 Task: Create new invoice with Date Opened :15-Apr-23, Select Customer: Angelina's Mexican Restaurant, Terms: Payment Term 1. Make invoice entry for item-1 with Date: 15-Apr-23, Description: Ben & Jerry's Netflix & Chilll'd_x000D_
, Action: Material, Income Account: Income:Sales, Quantity: 4, Unit Price: 8.6, Discount %: 9. Make entry for item-2 with Date: 15-Apr-23, Description: Bibigo Steamed Soup Dumplings Chicken and Vegetables, Action: Material, Income Account: Income:Sales, Quantity: 2, Unit Price: 6.25, Discount %: 6. Make entry for item-3 with Date: 15-Apr-23, Description: Snickers Chocolate Candy Bar Sharing Size (3.29 oz), Action: Material, Income Account: Income:Sales, Quantity: 3, Unit Price: 7.25, Discount %: 8. Write Notes: 'Looking forward to serving you again.'. Post Invoice with Post Date: 15-Apr-23, Post to Accounts: Assets:Accounts Receivable. Pay / Process Payment with Transaction Date: 15-May-23, Amount: 63.064, Transfer Account: Checking Account. Print Invoice, display notes by going to Option, then go to Display Tab and check 'Invoice Notes'.
Action: Mouse pressed left at (187, 96)
Screenshot: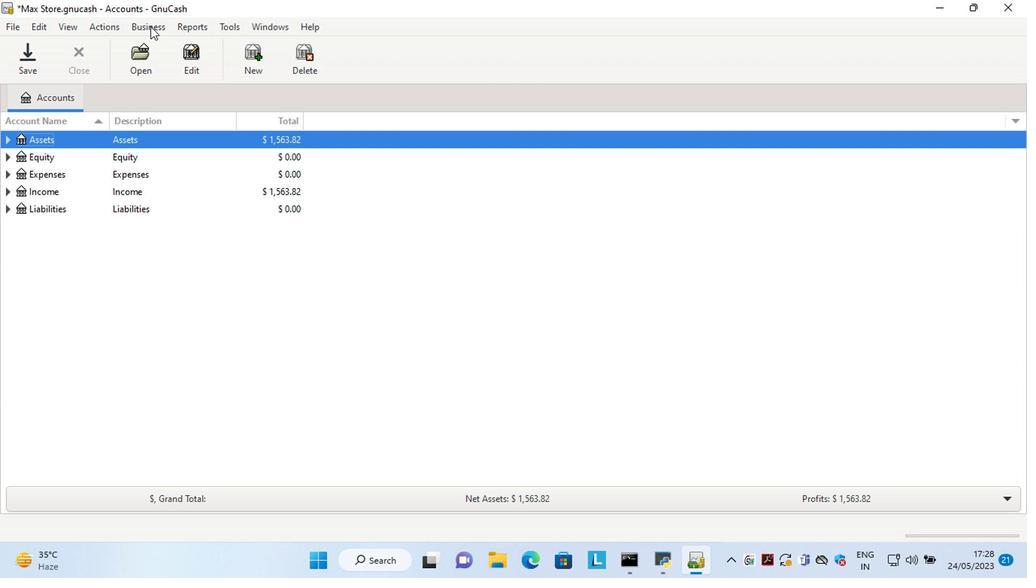 
Action: Mouse moved to (318, 152)
Screenshot: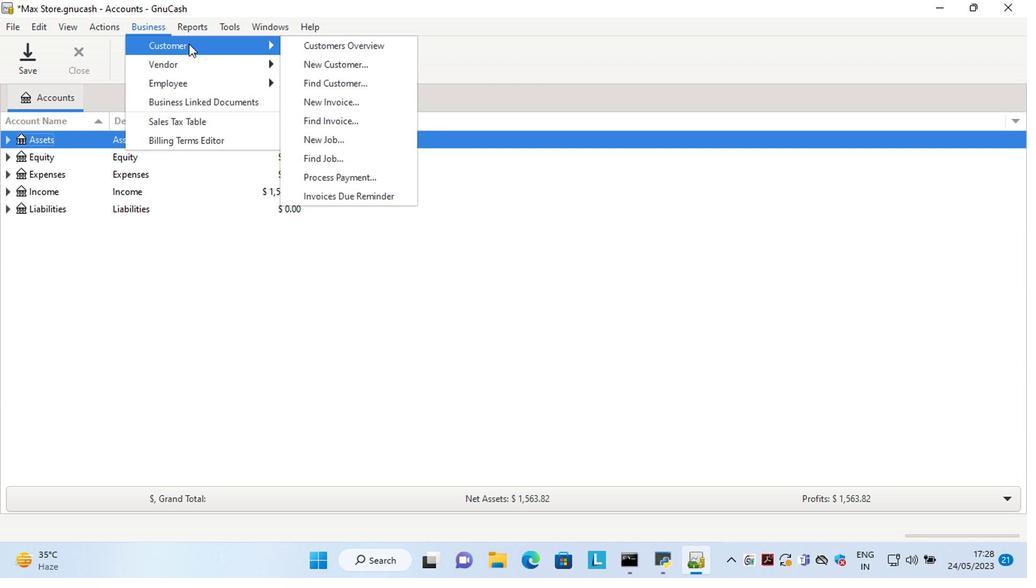 
Action: Mouse pressed left at (318, 152)
Screenshot: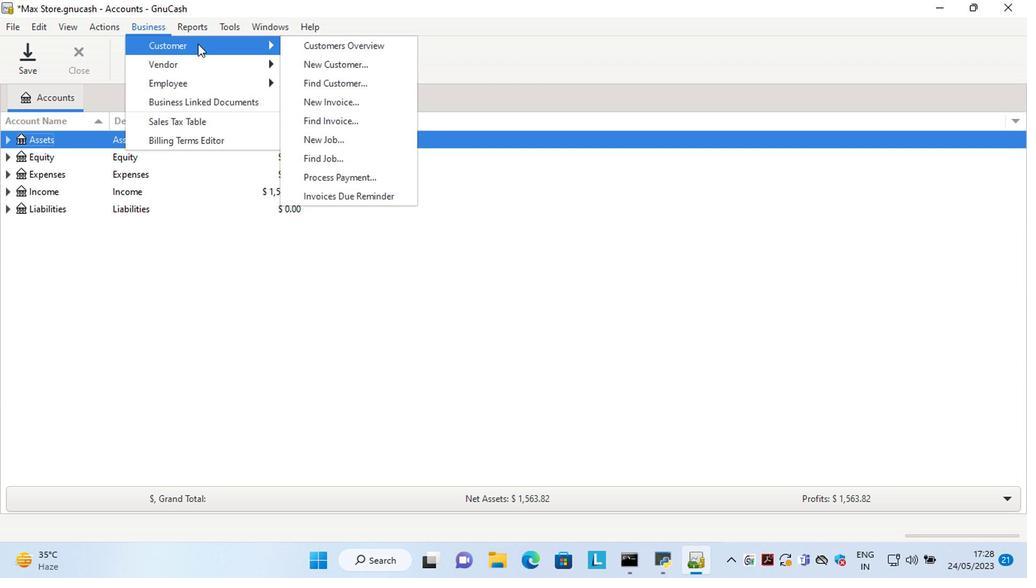 
Action: Mouse moved to (474, 240)
Screenshot: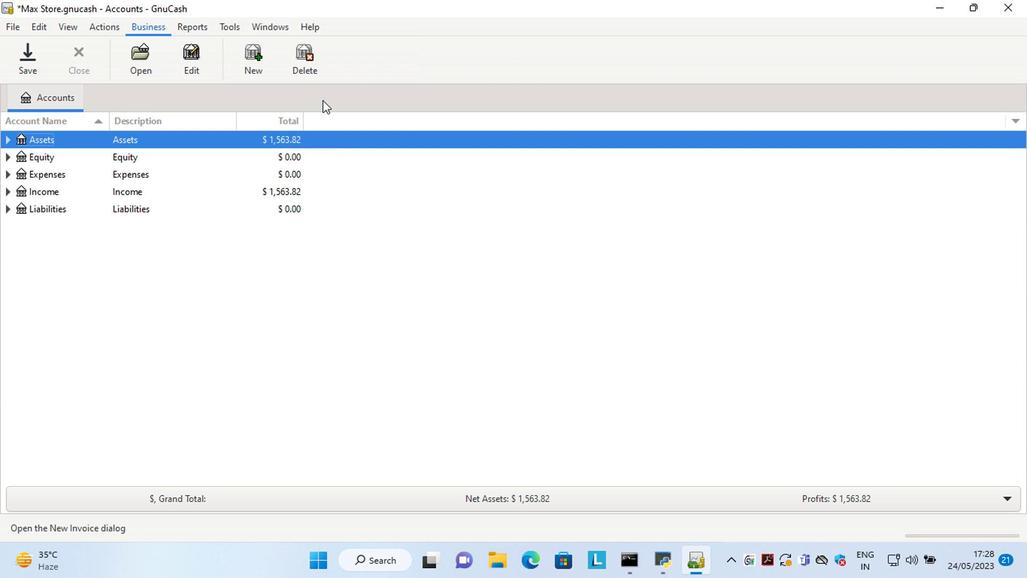 
Action: Mouse pressed left at (474, 240)
Screenshot: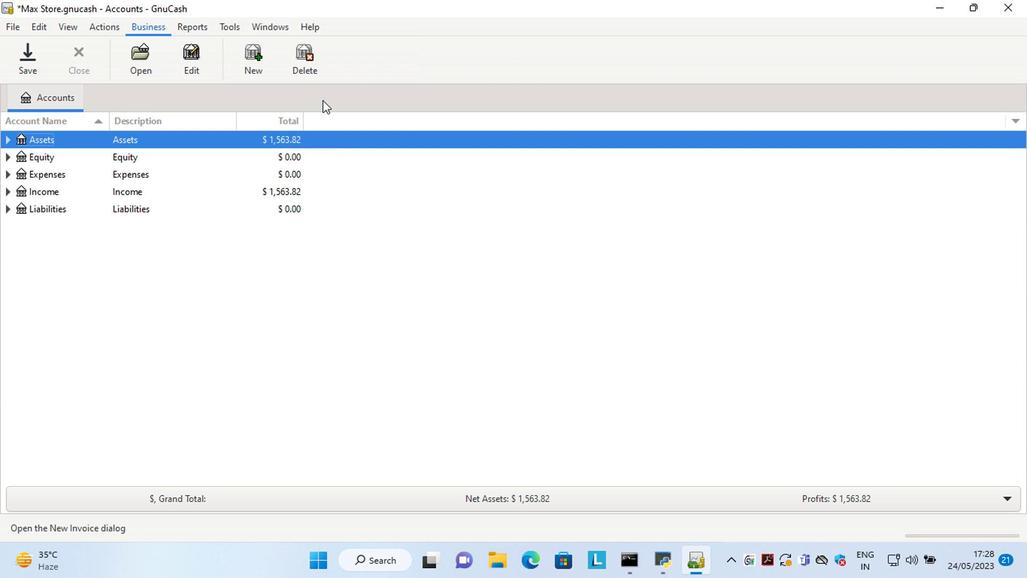 
Action: Mouse moved to (475, 239)
Screenshot: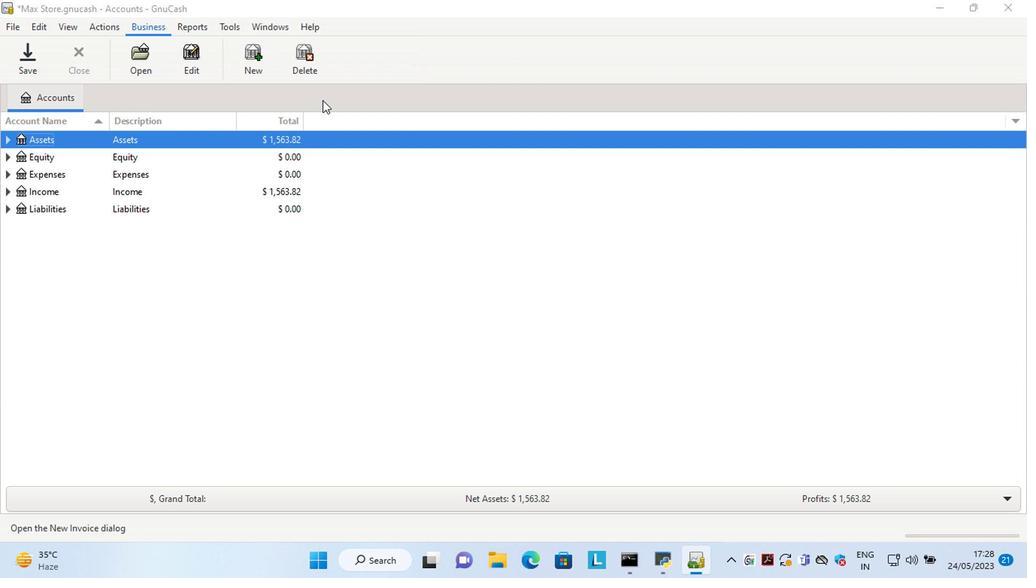 
Action: Key pressed <Key.left><Key.left><Key.left><Key.left><Key.left><Key.left><Key.left><Key.left><Key.left><Key.left><Key.left><Key.left><Key.left><Key.left><Key.left><Key.left><Key.delete><Key.delete>15<Key.right><Key.right><Key.delete>4
Screenshot: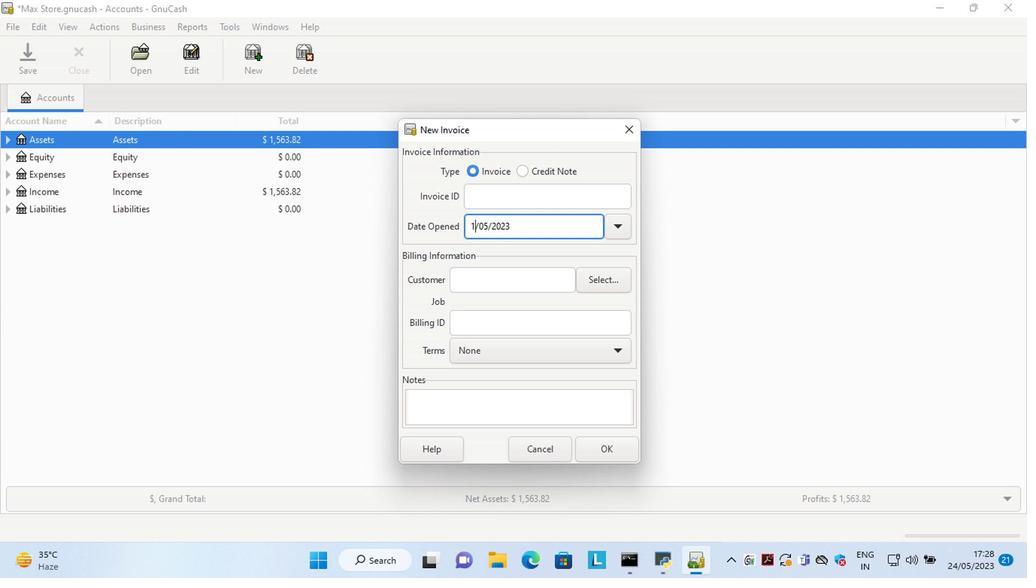 
Action: Mouse moved to (502, 277)
Screenshot: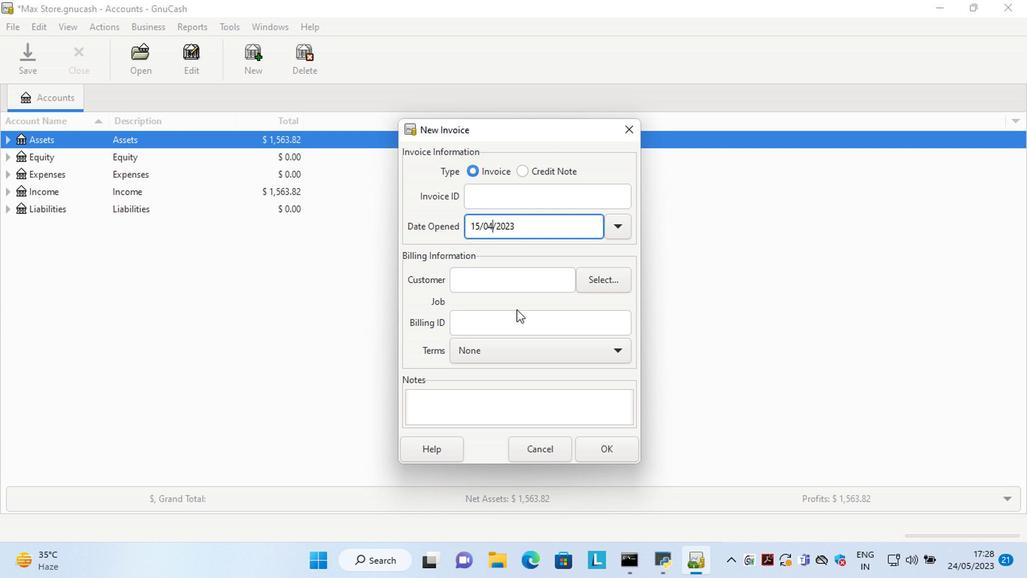 
Action: Mouse pressed left at (502, 277)
Screenshot: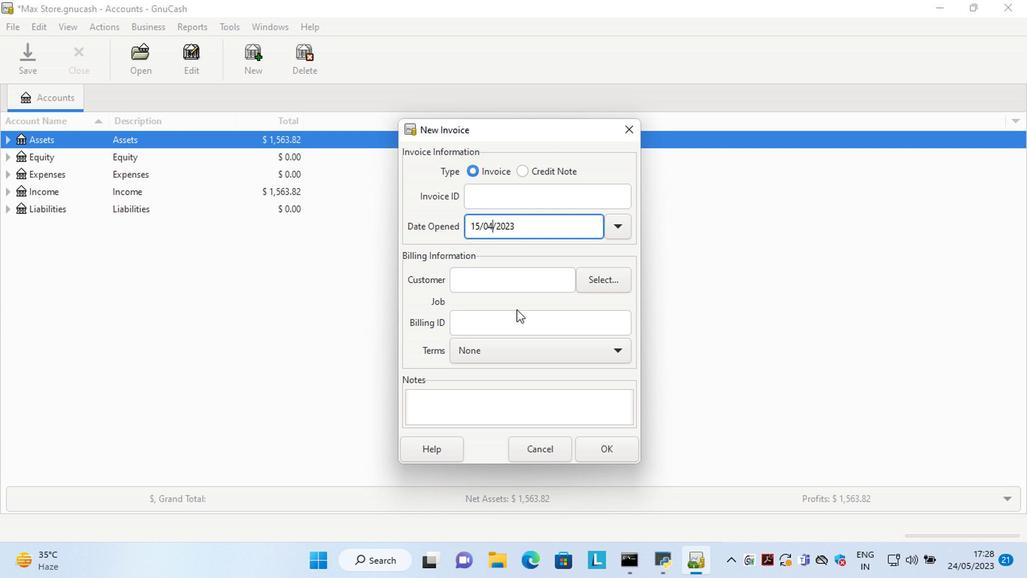 
Action: Mouse moved to (471, 264)
Screenshot: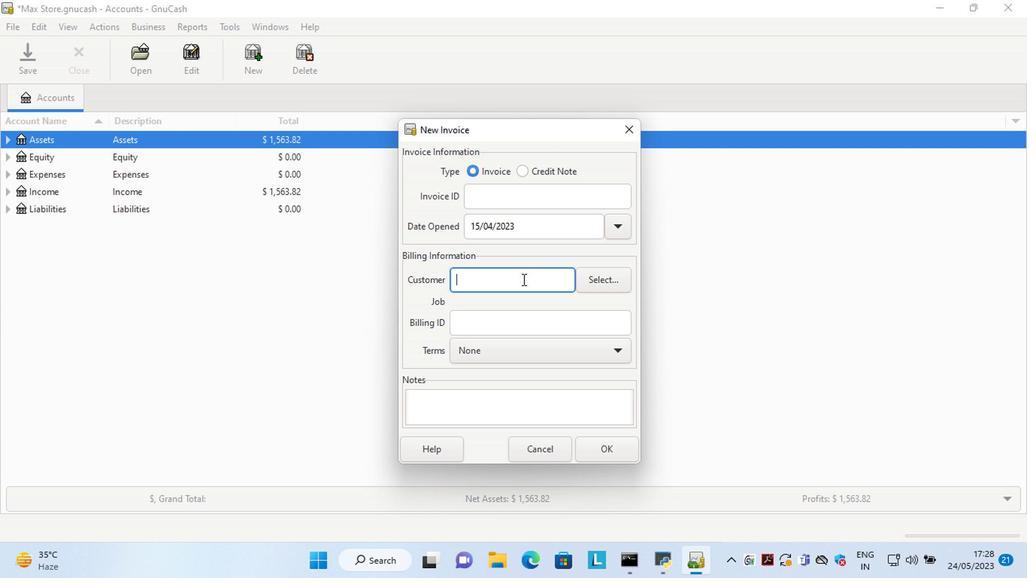 
Action: Mouse pressed left at (471, 264)
Screenshot: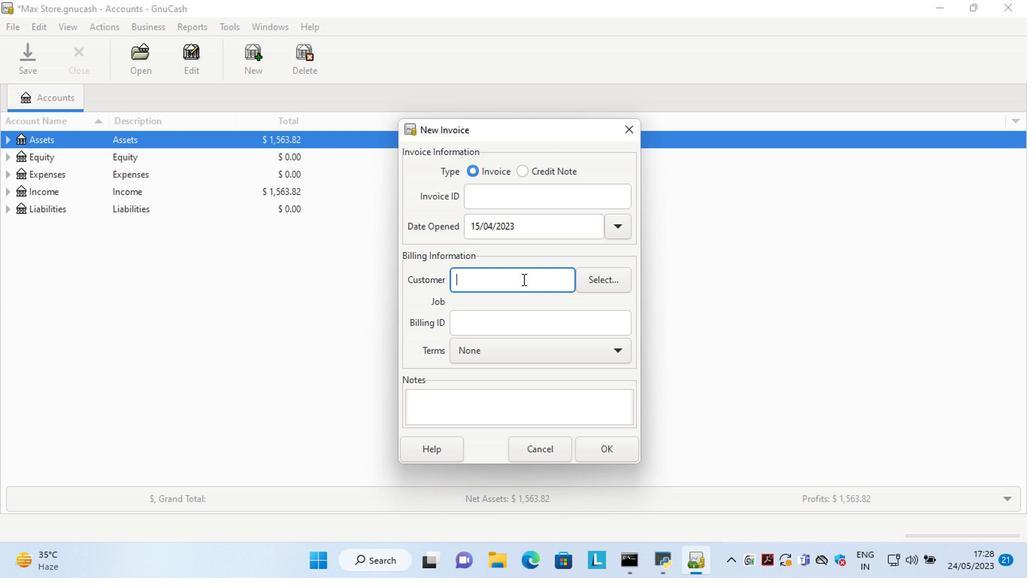 
Action: Key pressed <Key.shift>Angelina's
Screenshot: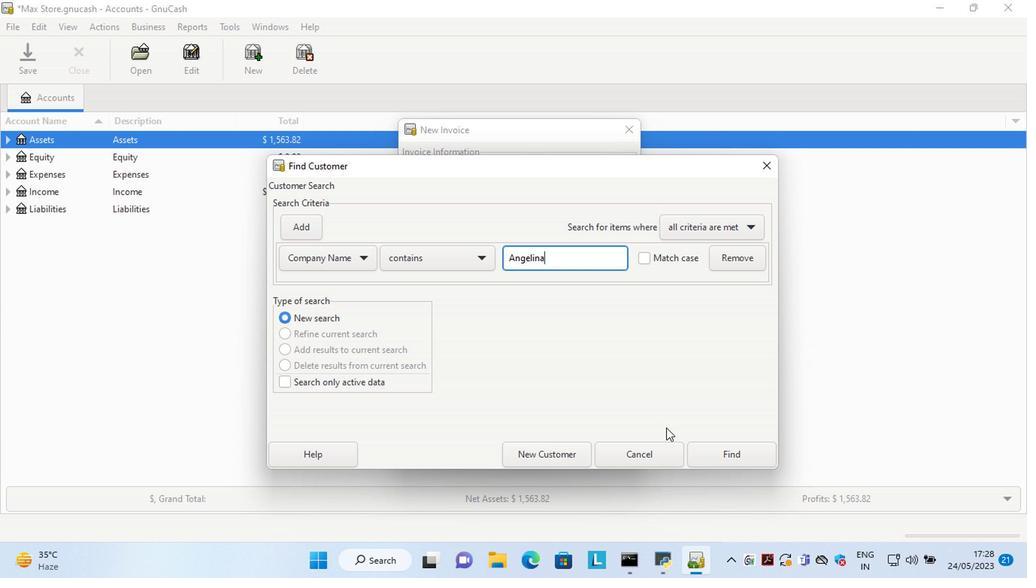 
Action: Mouse moved to (585, 402)
Screenshot: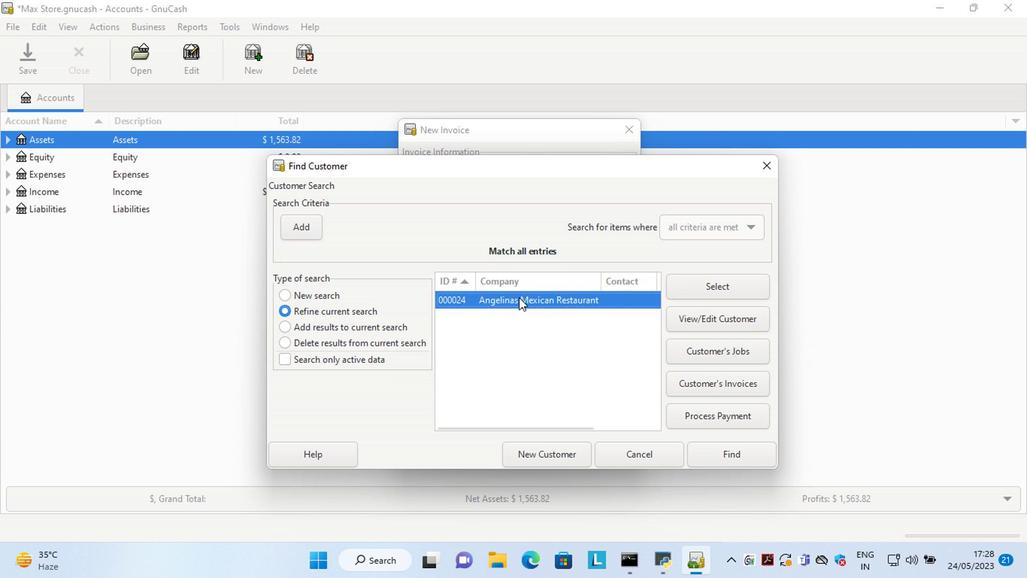 
Action: Mouse pressed left at (585, 402)
Screenshot: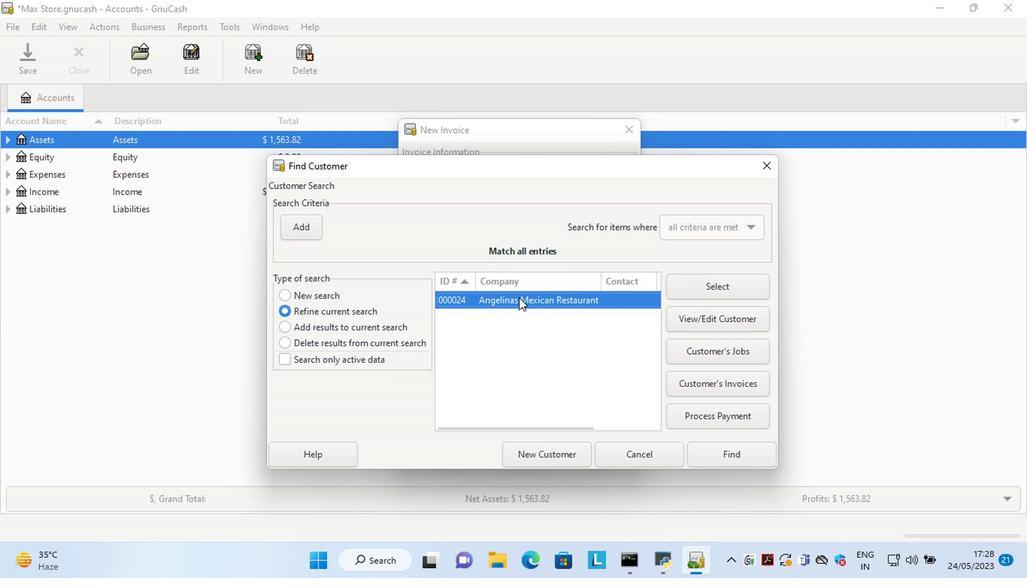 
Action: Mouse moved to (579, 284)
Screenshot: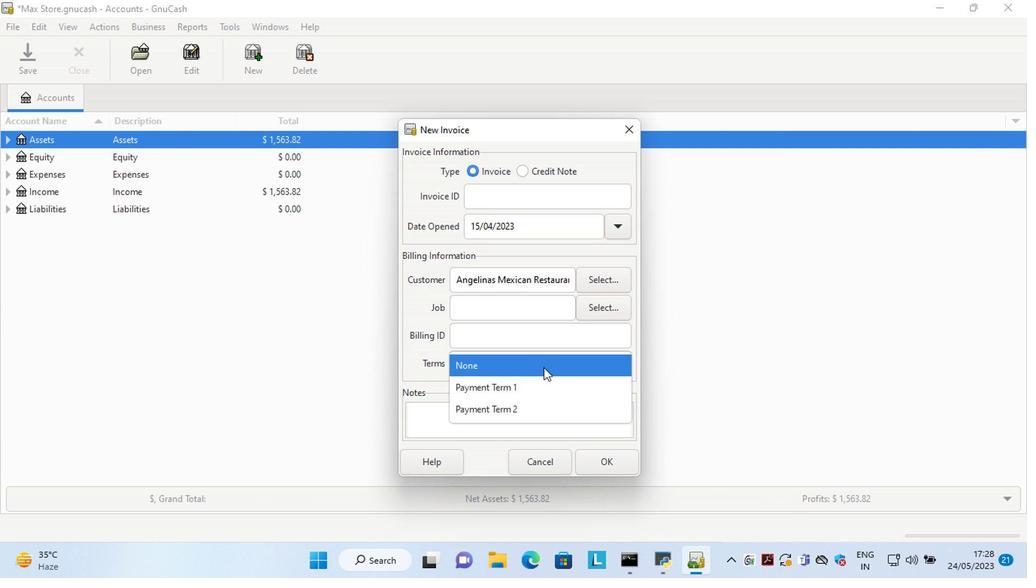 
Action: Mouse pressed left at (579, 284)
Screenshot: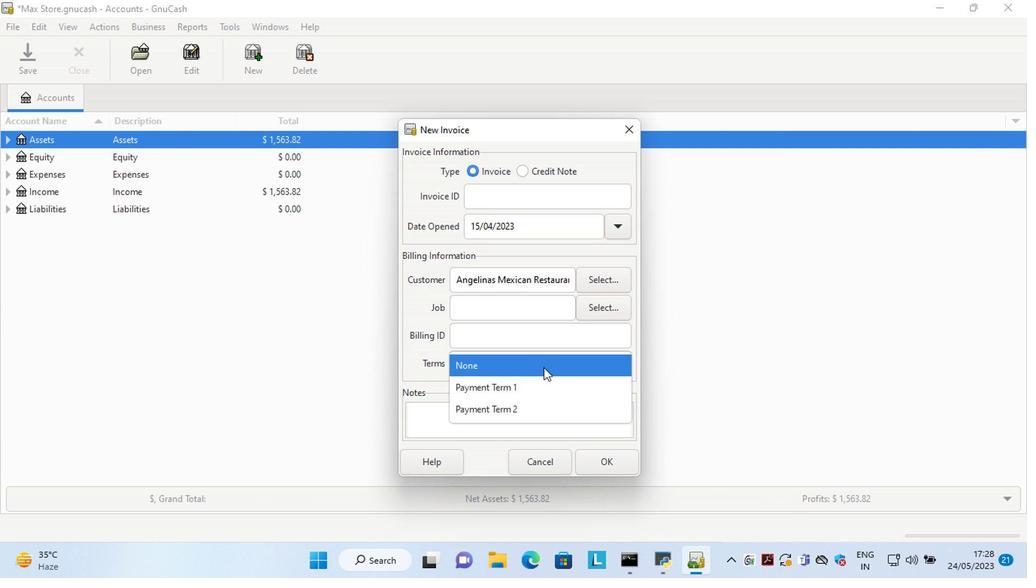 
Action: Mouse moved to (510, 293)
Screenshot: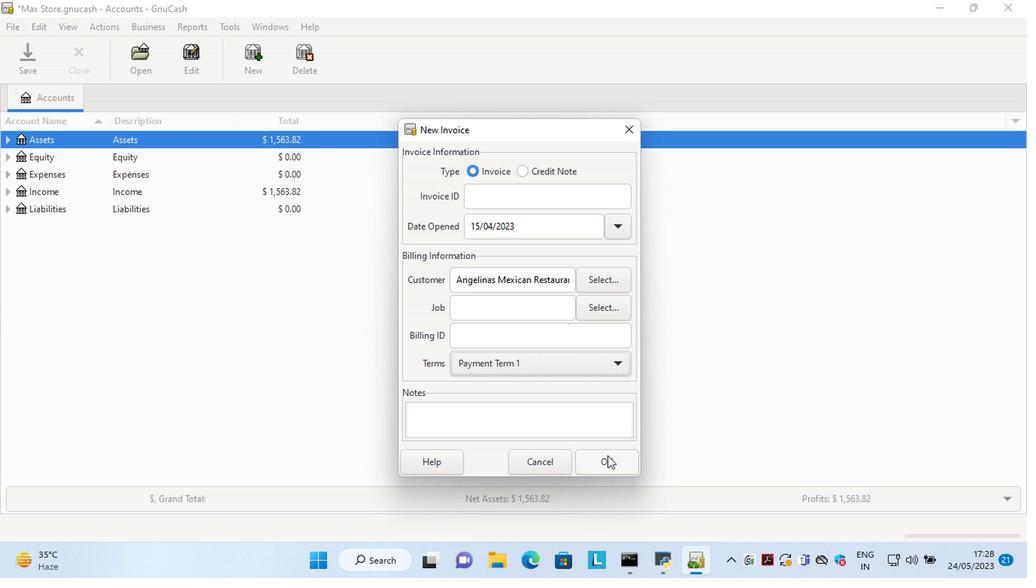 
Action: Mouse pressed left at (510, 293)
Screenshot: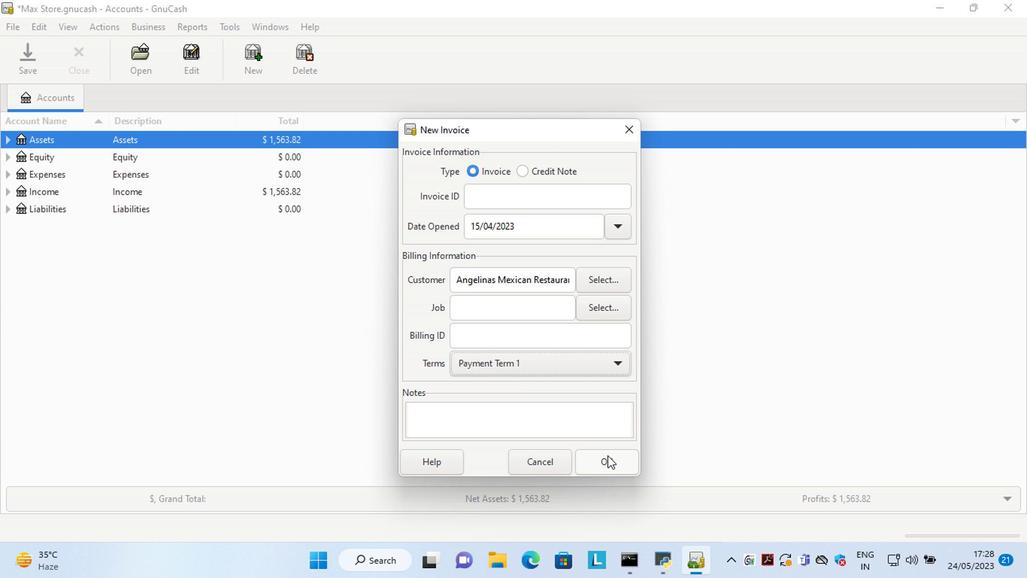 
Action: Mouse moved to (604, 405)
Screenshot: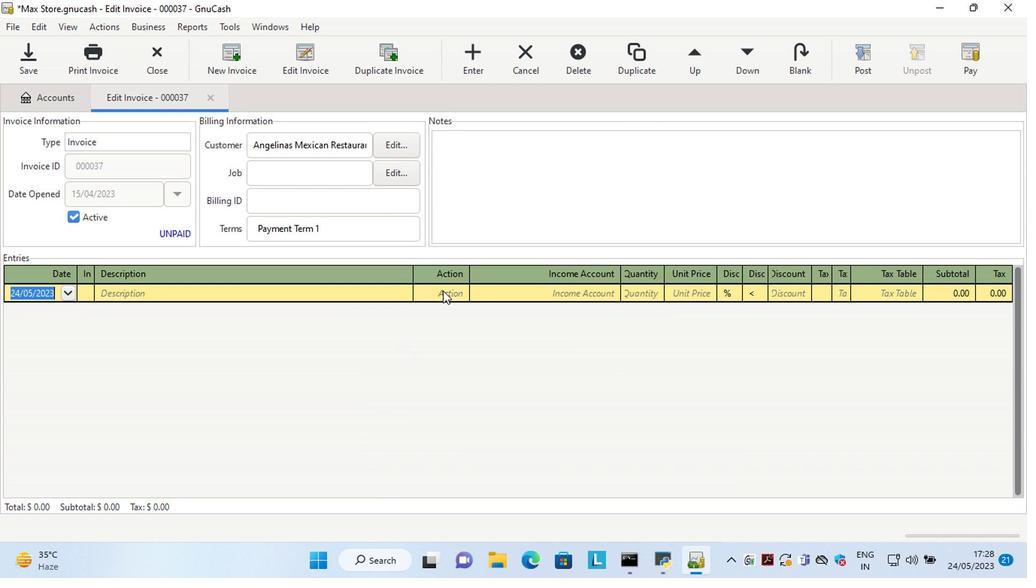 
Action: Mouse pressed left at (604, 405)
Screenshot: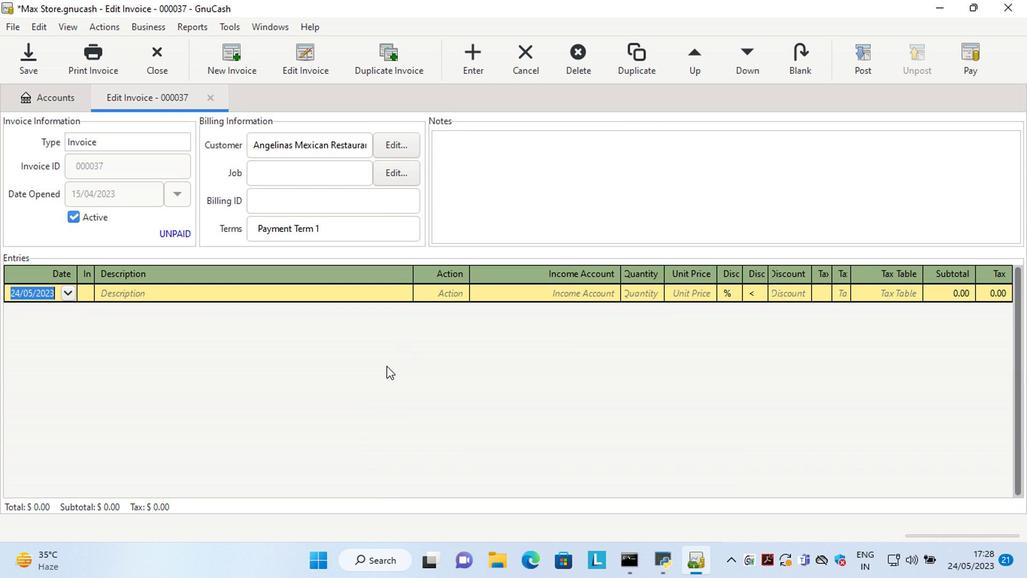 
Action: Mouse moved to (624, 198)
Screenshot: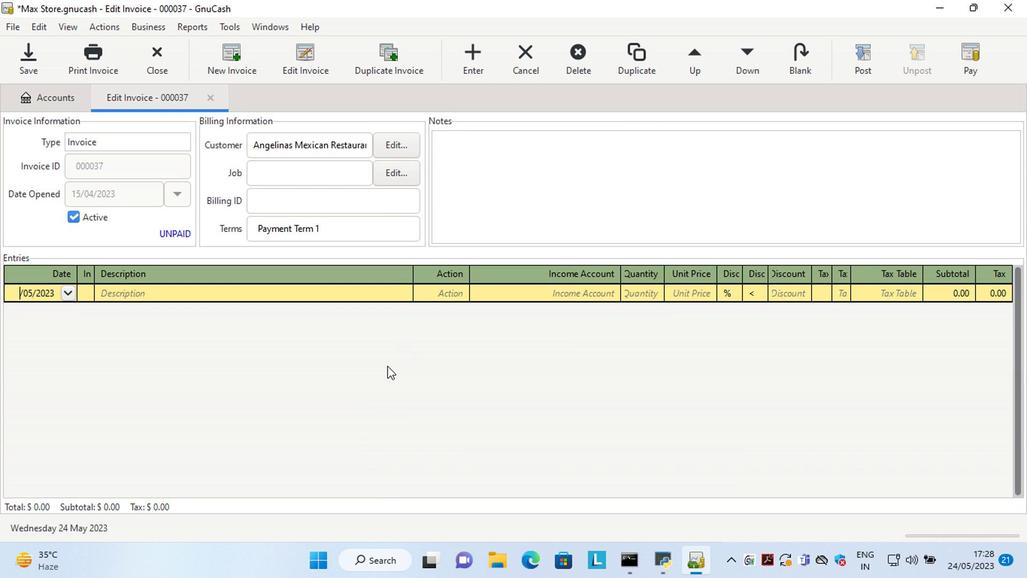 
Action: Mouse pressed left at (624, 198)
Screenshot: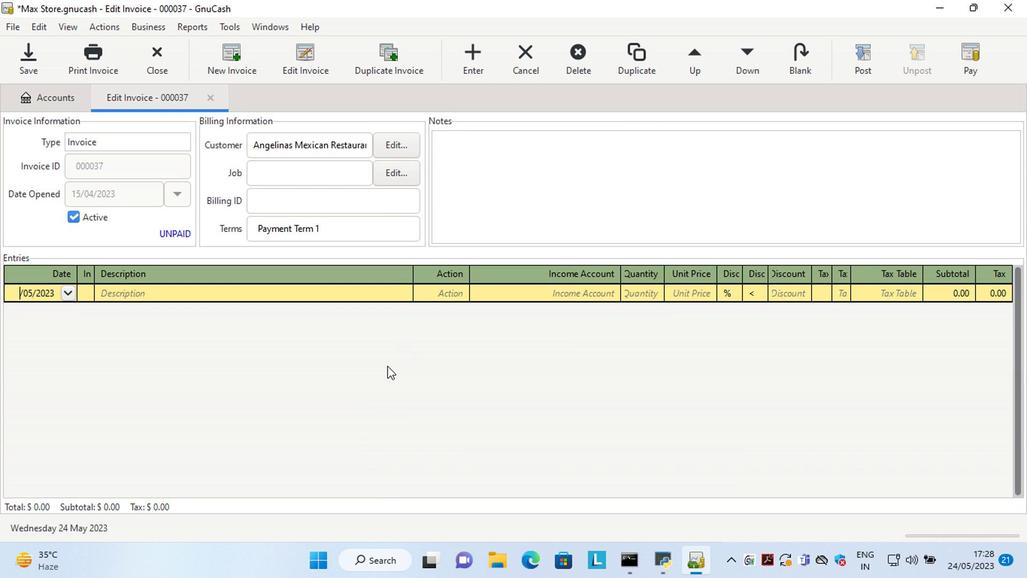 
Action: Mouse moved to (558, 192)
Screenshot: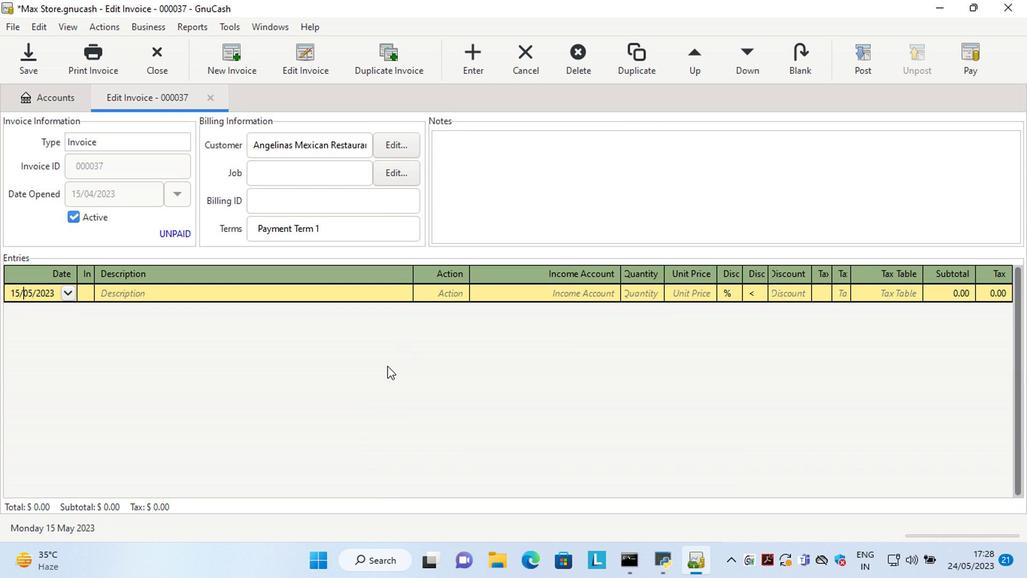 
Action: Mouse pressed left at (185, 97)
Screenshot: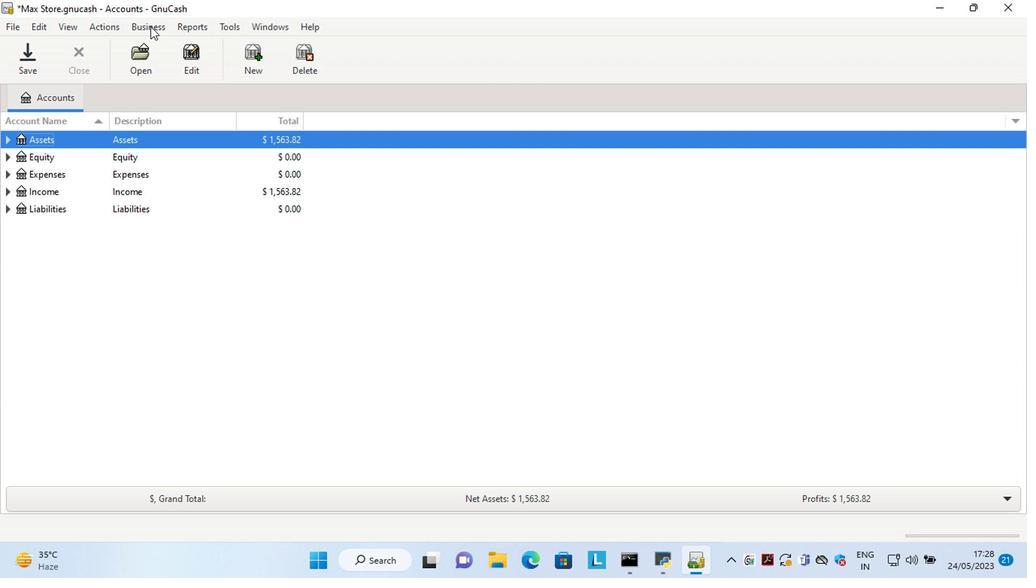 
Action: Mouse moved to (308, 149)
Screenshot: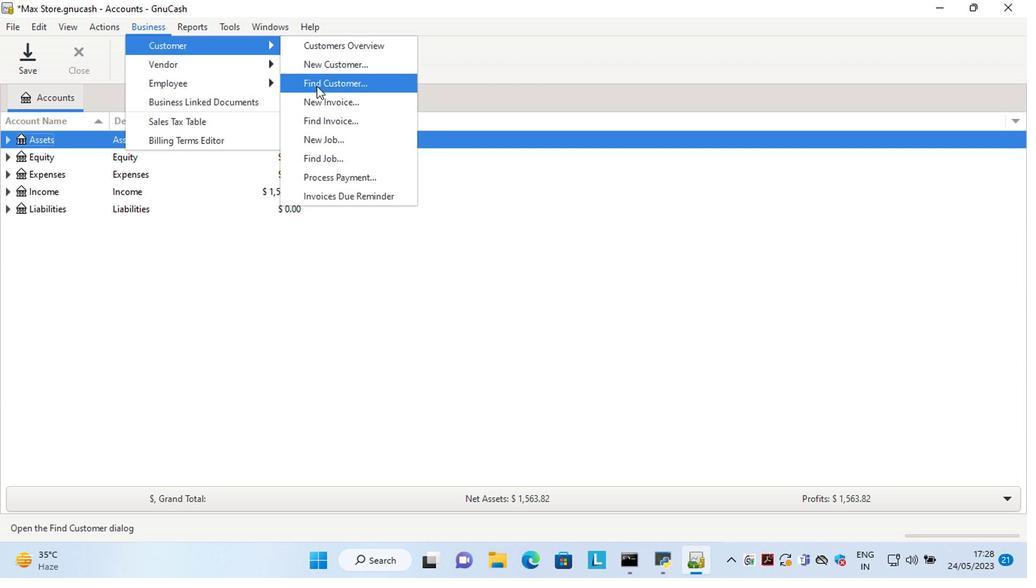 
Action: Mouse pressed left at (308, 149)
Screenshot: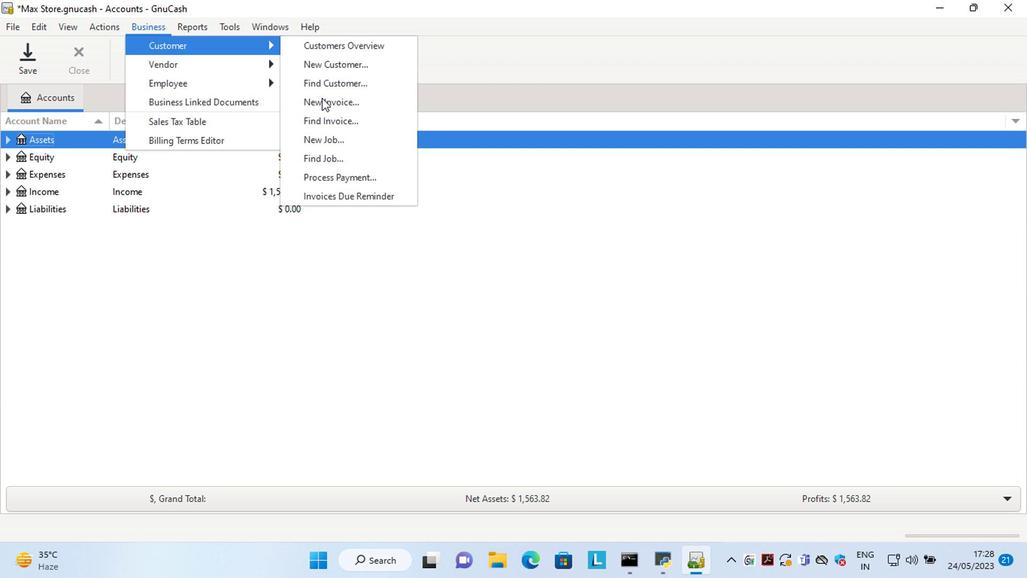 
Action: Mouse moved to (483, 241)
Screenshot: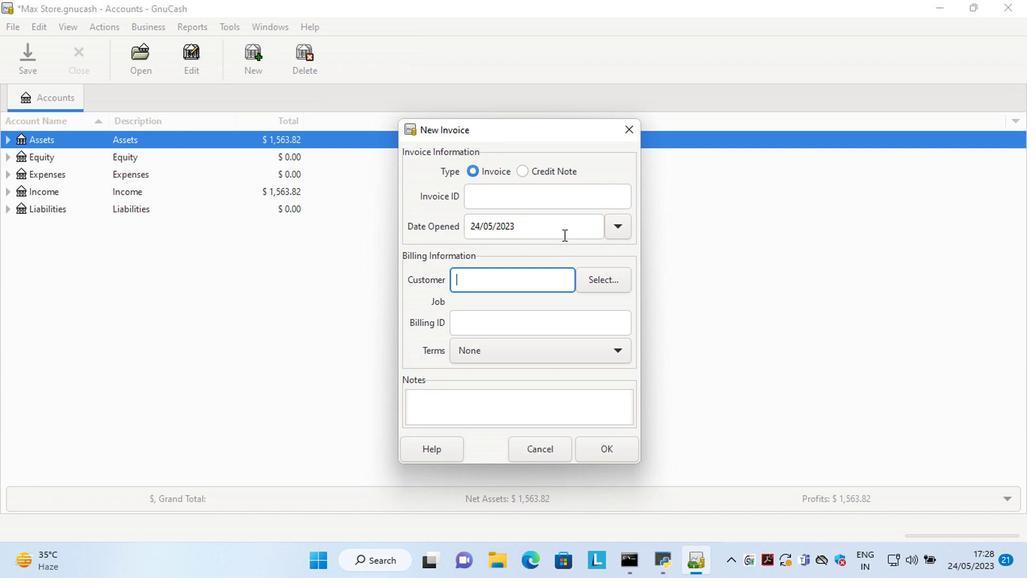 
Action: Mouse pressed left at (483, 241)
Screenshot: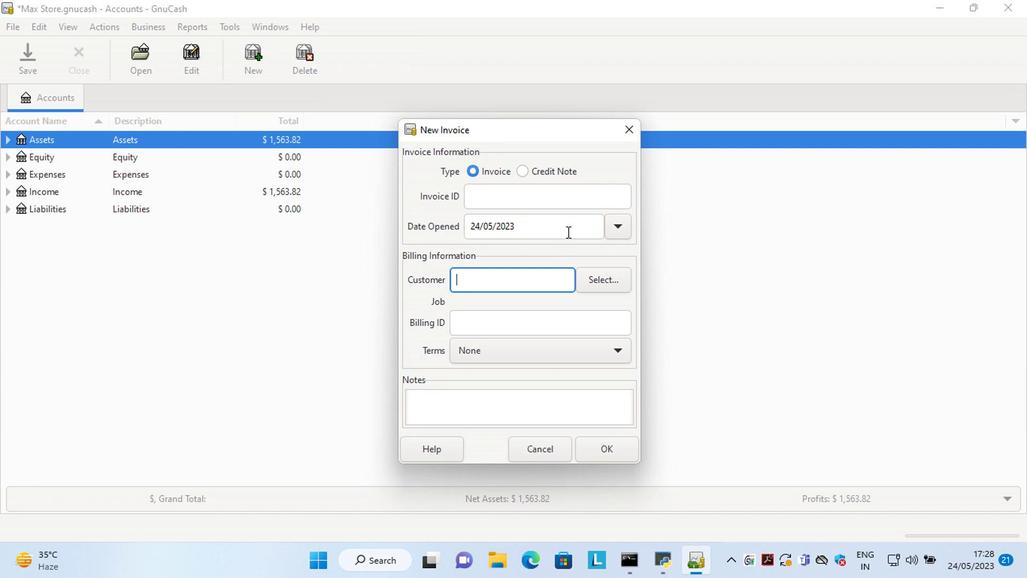 
Action: Key pressed <Key.left><Key.left><Key.left><Key.left><Key.left><Key.left><Key.left><Key.left><Key.left><Key.left><Key.left><Key.left><Key.left><Key.left><Key.delete><Key.delete>15<Key.right><Key.right><Key.delete>4
Screenshot: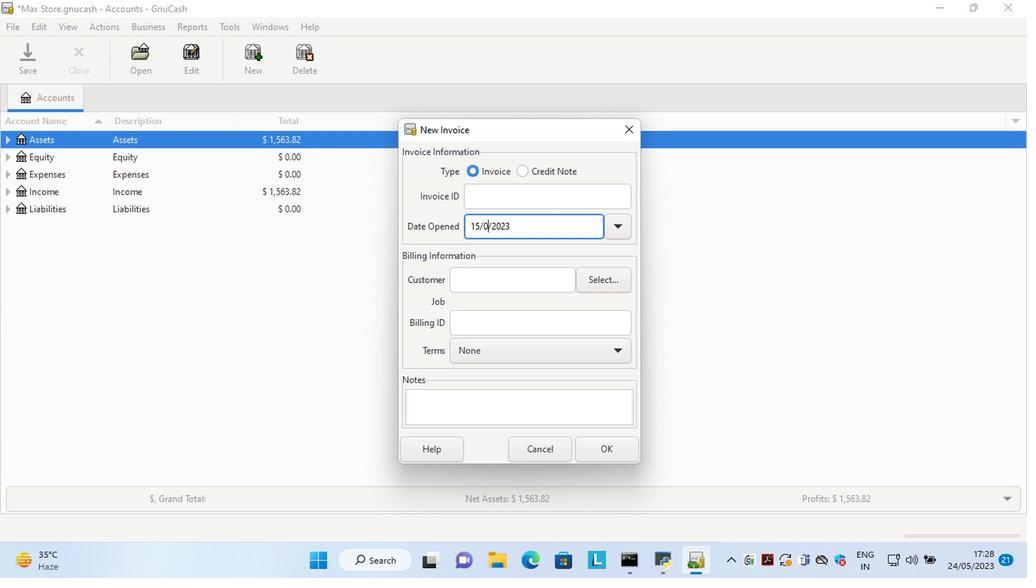 
Action: Mouse moved to (450, 277)
Screenshot: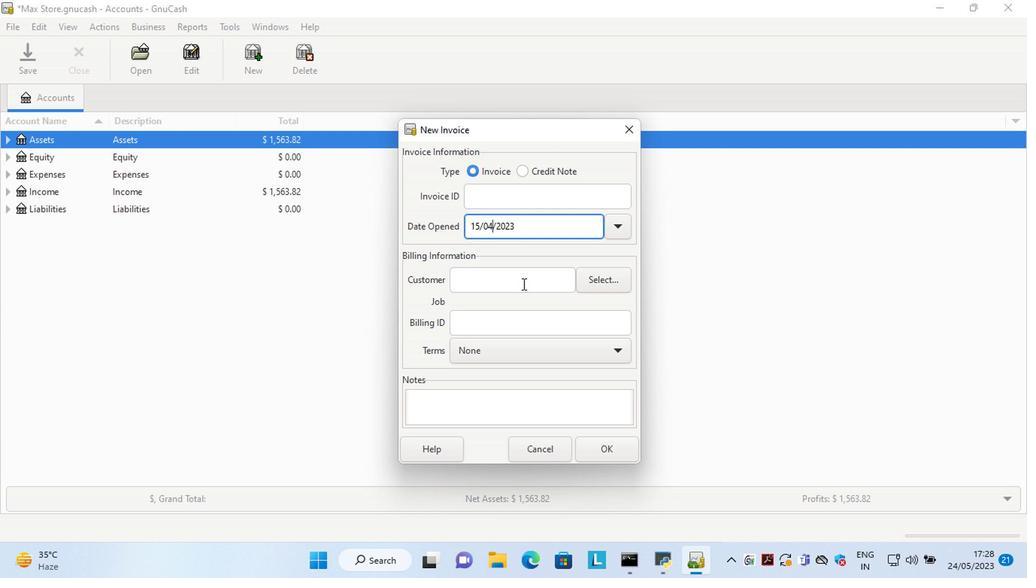 
Action: Mouse pressed left at (450, 277)
Screenshot: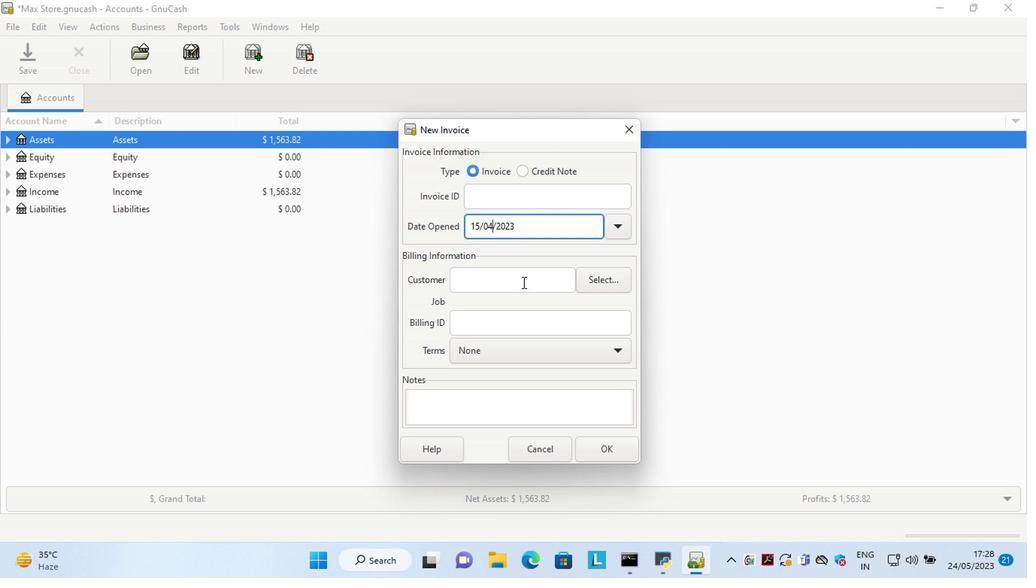 
Action: Mouse moved to (499, 273)
Screenshot: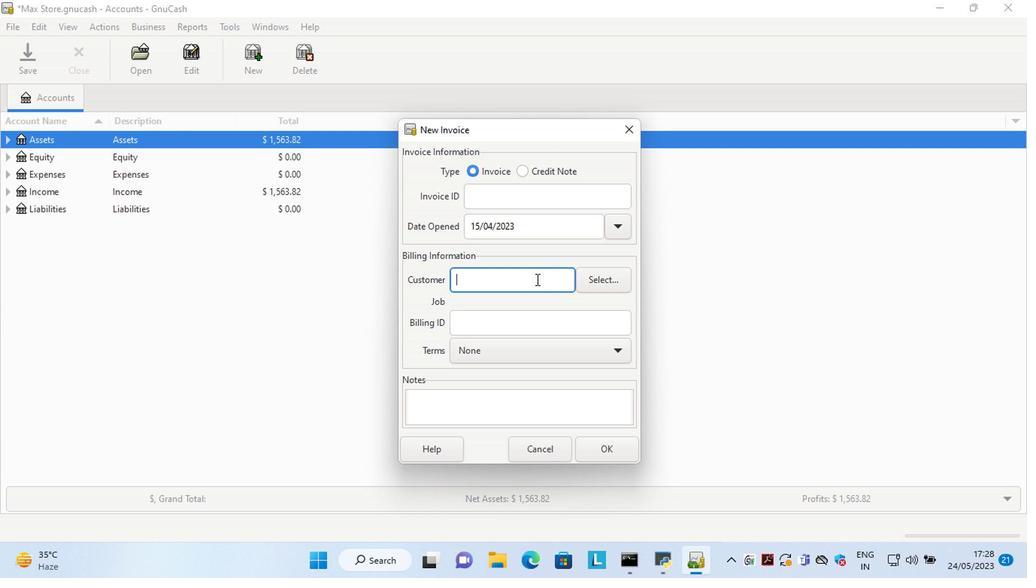
Action: Mouse pressed left at (499, 273)
Screenshot: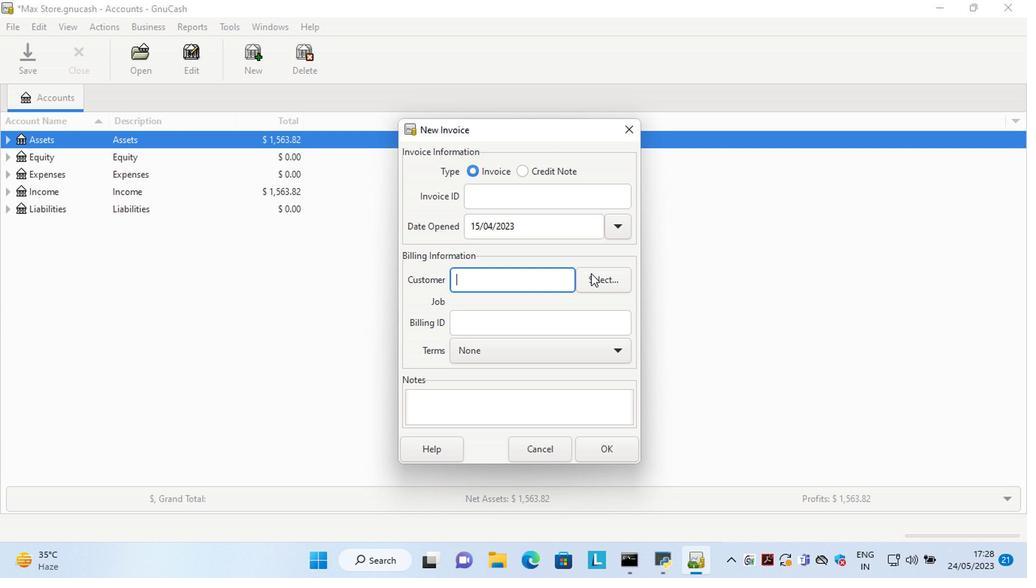 
Action: Mouse moved to (461, 261)
Screenshot: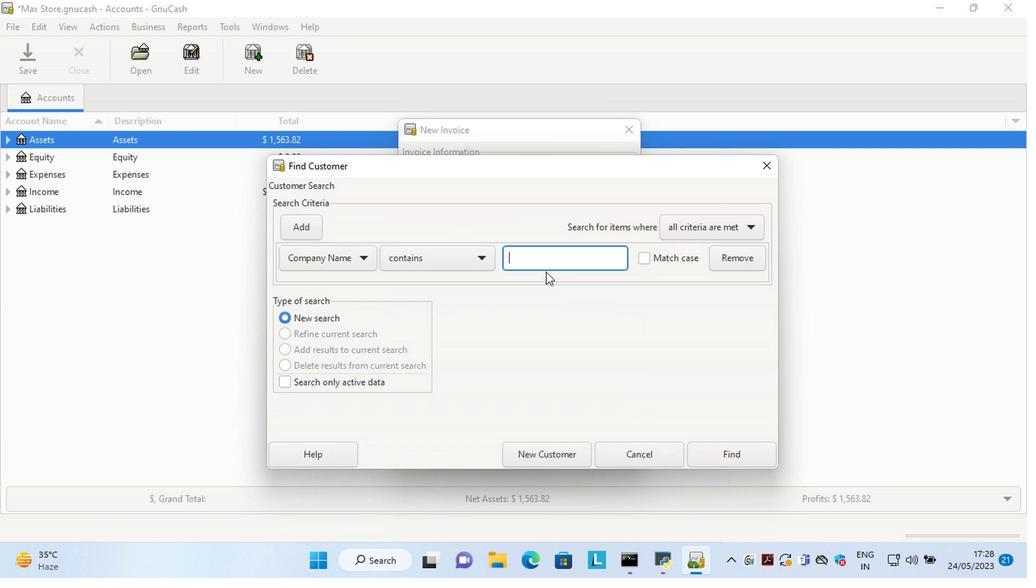 
Action: Key pressed <Key.shift>Angelina
Screenshot: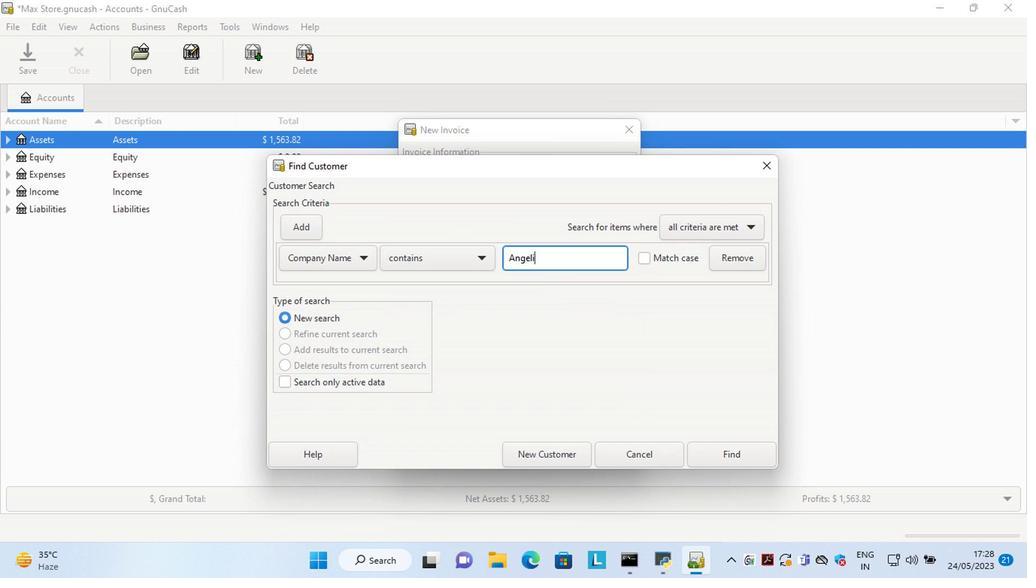 
Action: Mouse moved to (590, 399)
Screenshot: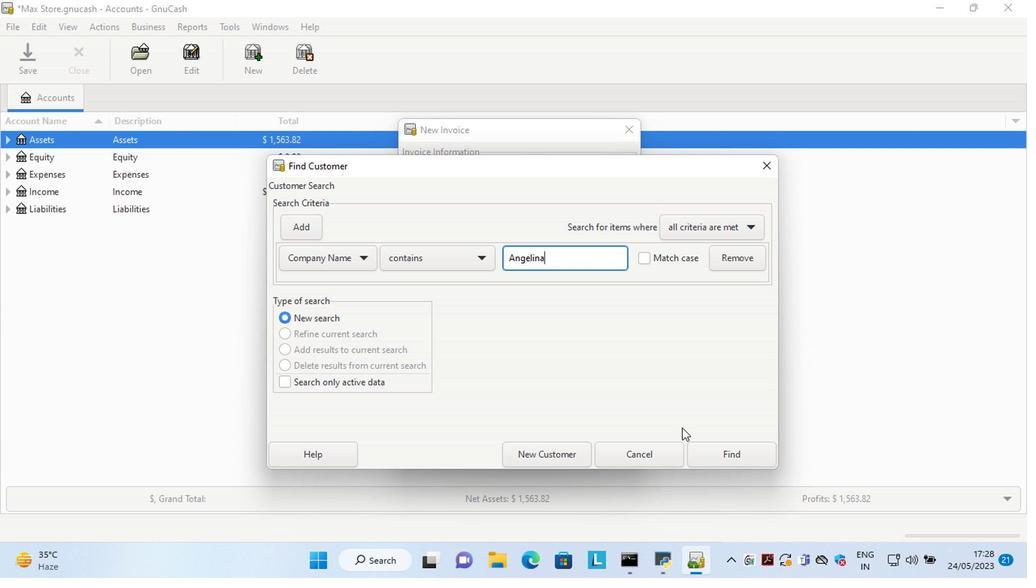 
Action: Mouse pressed left at (590, 399)
Screenshot: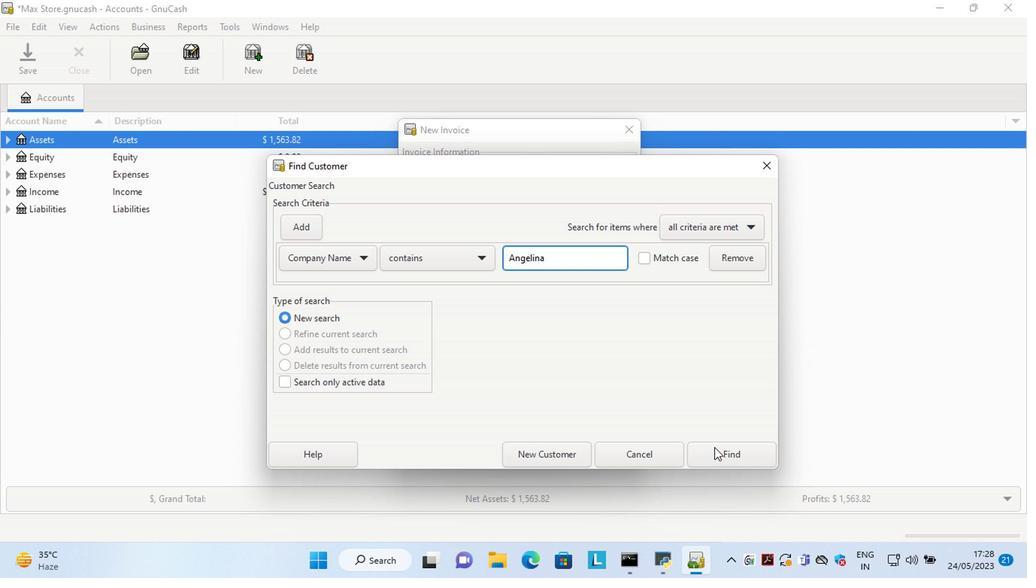 
Action: Mouse moved to (455, 293)
Screenshot: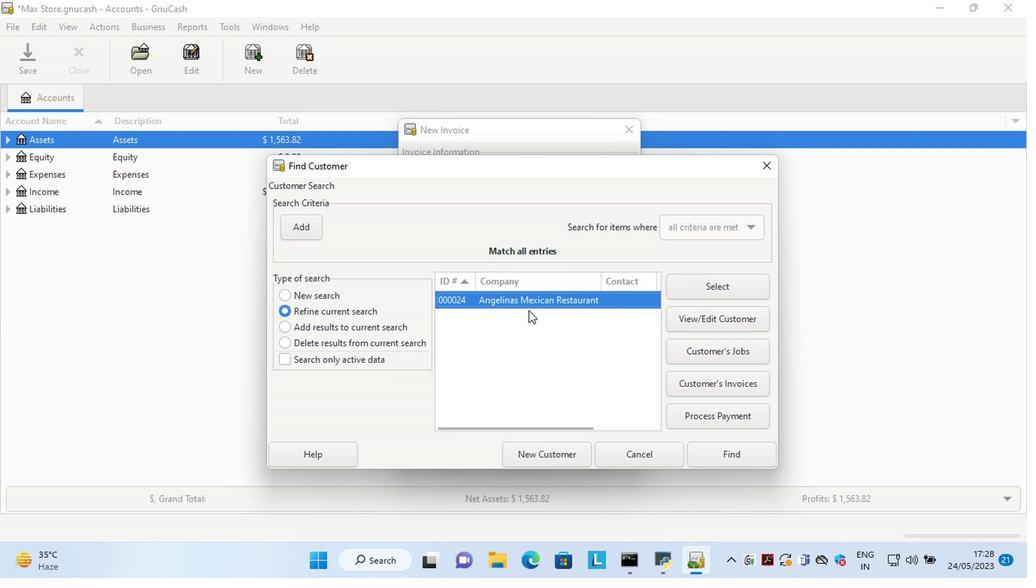 
Action: Mouse pressed left at (455, 293)
Screenshot: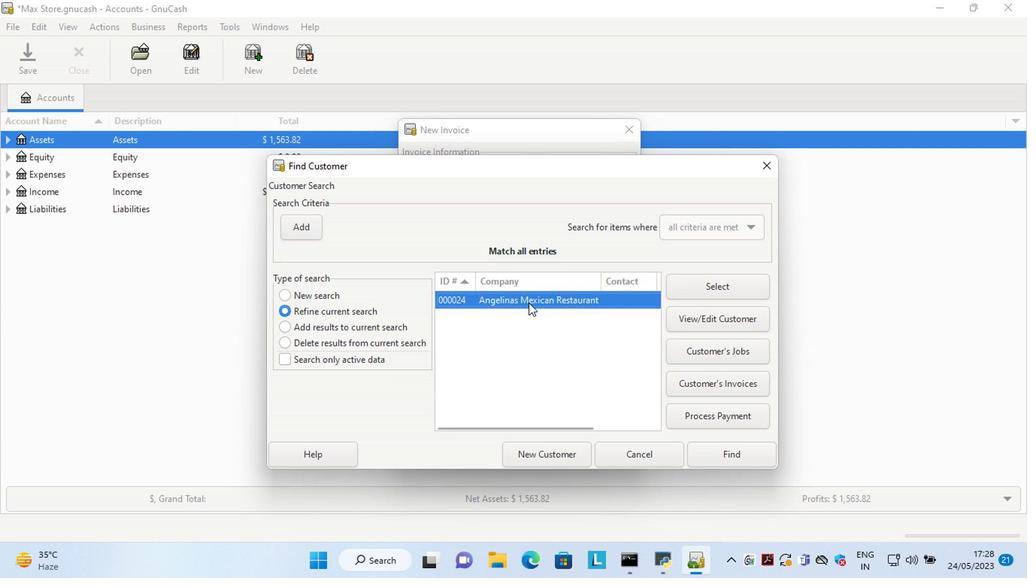 
Action: Mouse pressed left at (455, 293)
Screenshot: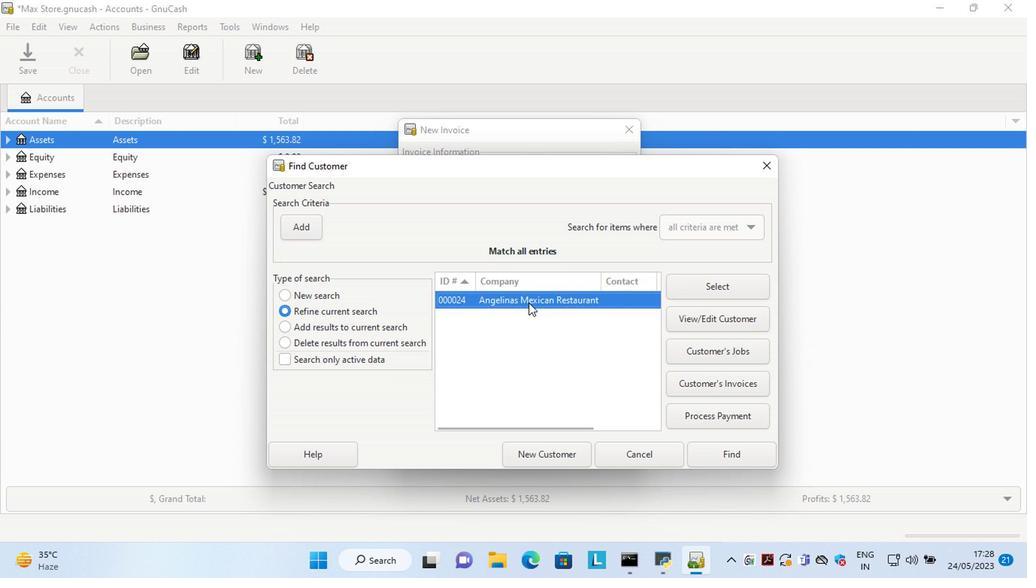 
Action: Mouse moved to (465, 339)
Screenshot: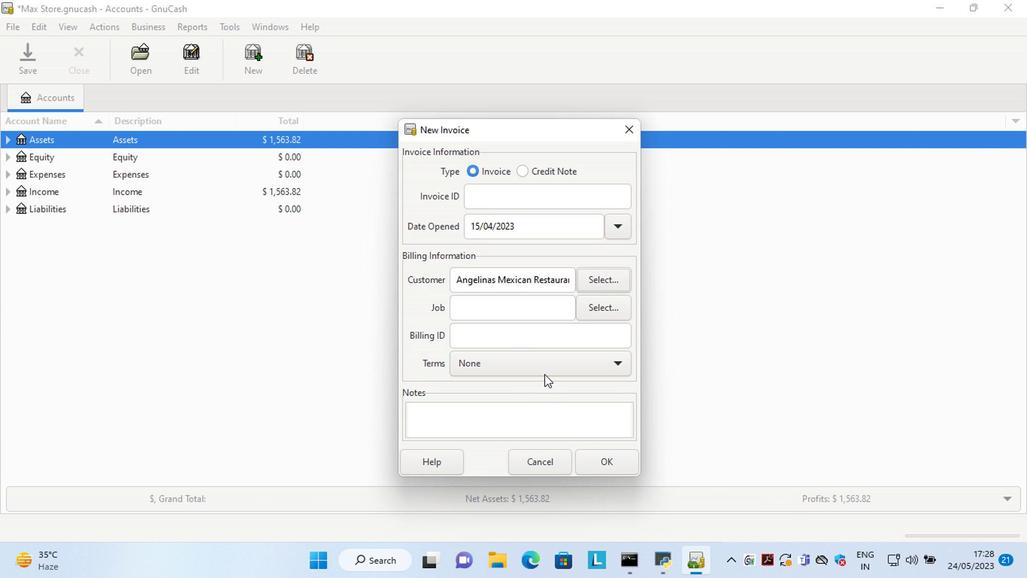 
Action: Mouse pressed left at (465, 339)
Screenshot: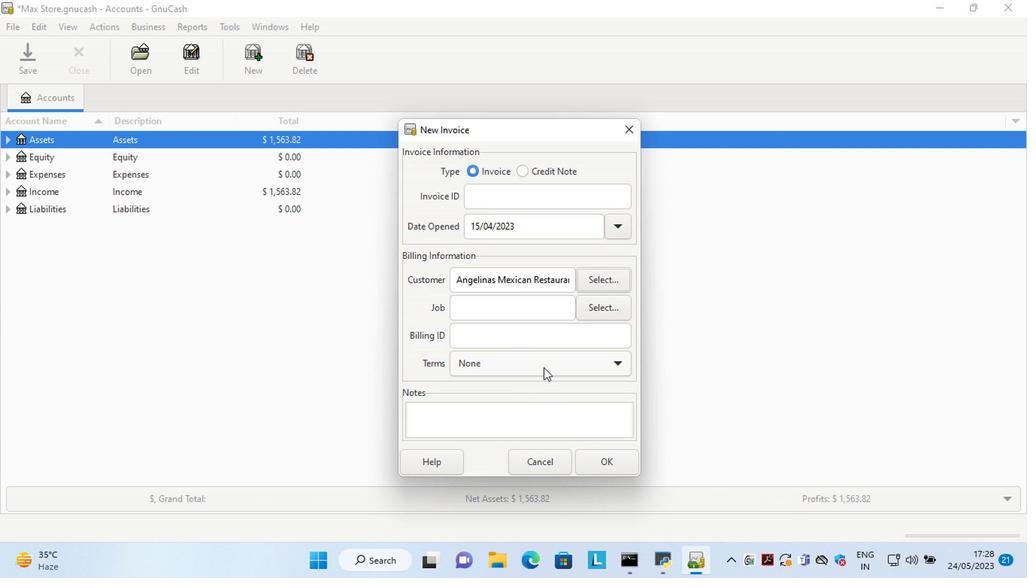 
Action: Mouse moved to (439, 352)
Screenshot: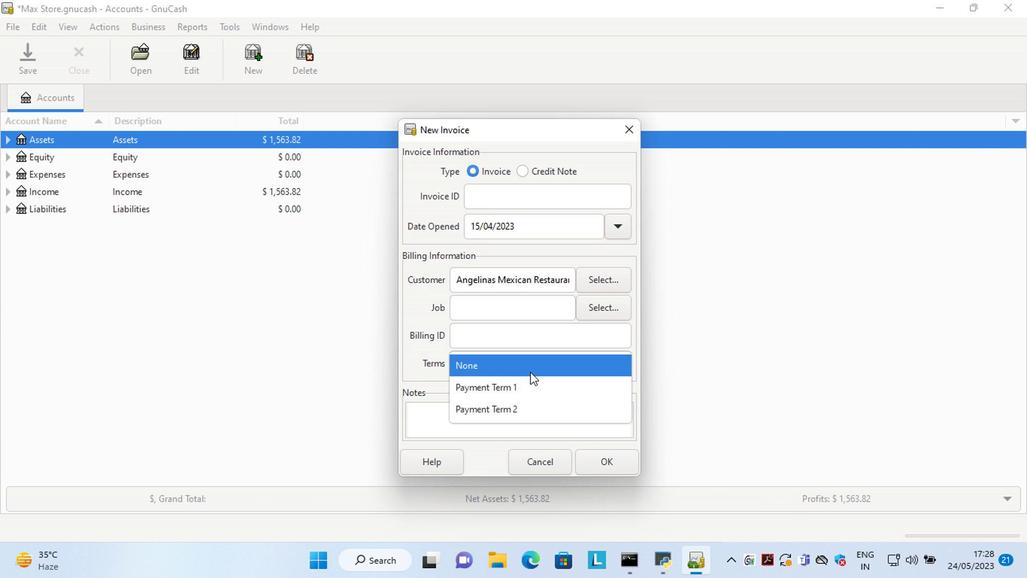 
Action: Mouse pressed left at (439, 352)
Screenshot: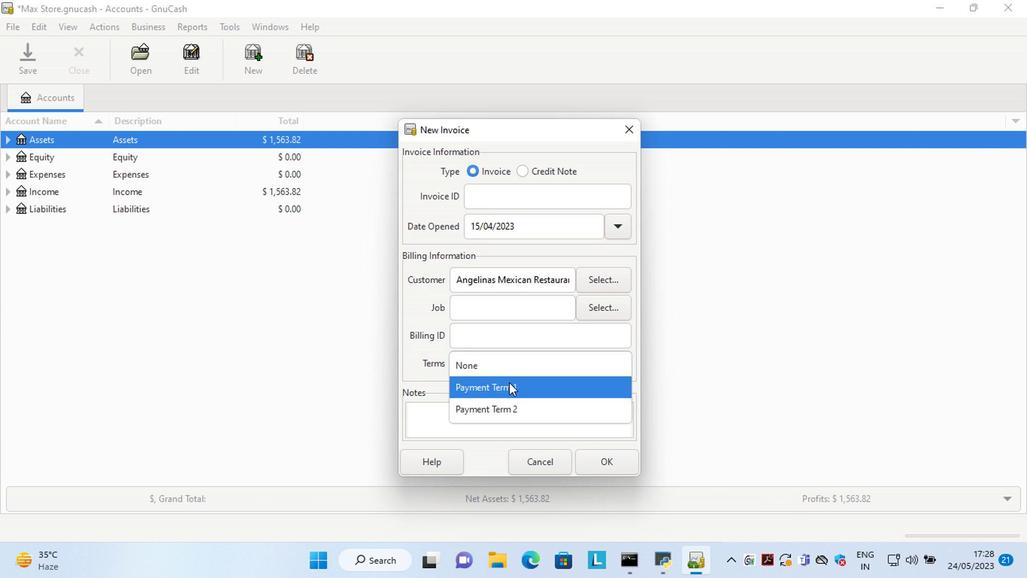 
Action: Mouse moved to (512, 403)
Screenshot: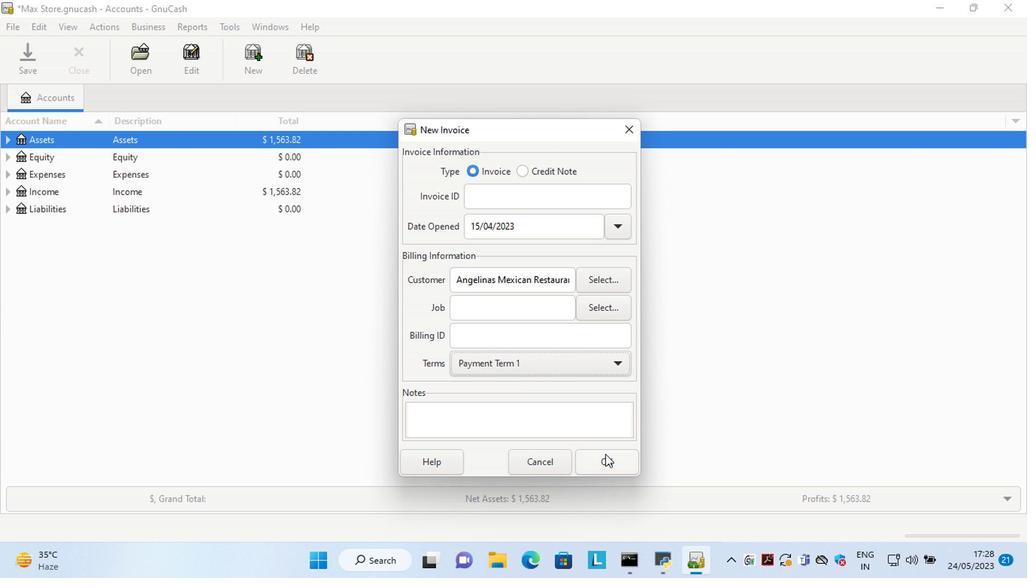 
Action: Mouse pressed left at (512, 403)
Screenshot: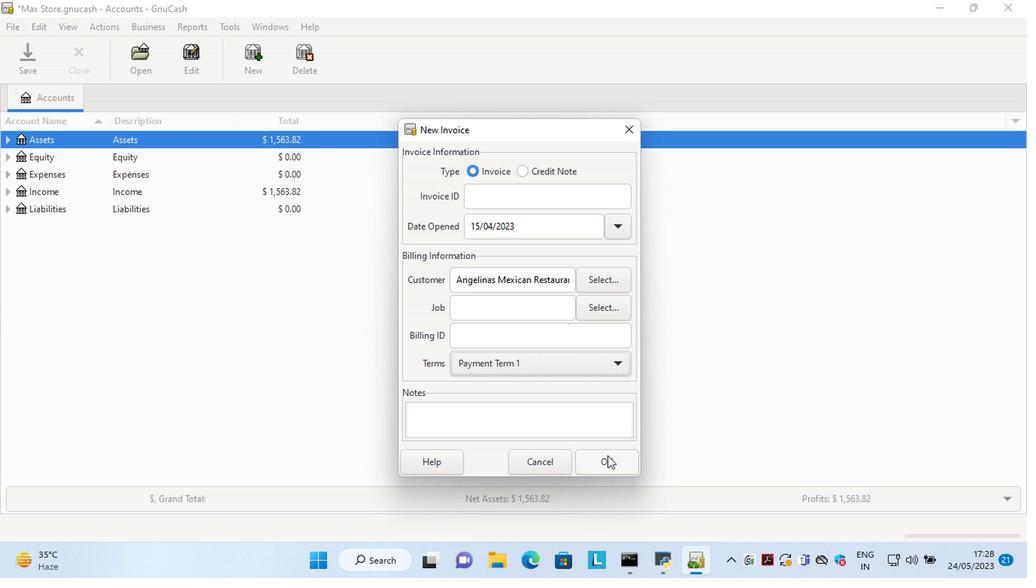 
Action: Mouse moved to (354, 338)
Screenshot: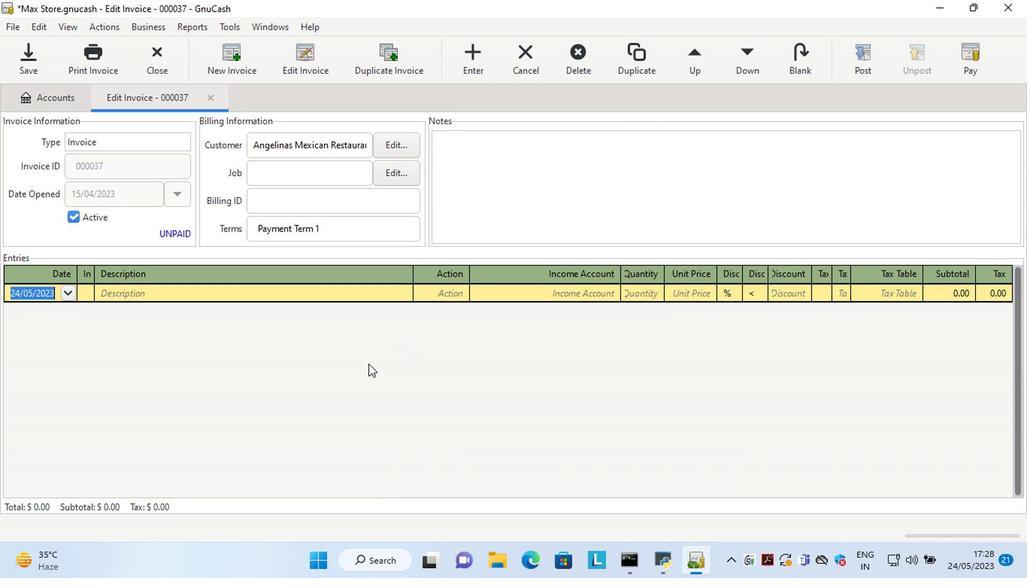 
Action: Key pressed <Key.left><Key.delete><Key.delete>15<Key.right><Key.right><Key.delete>4<Key.tab><Key.shift>Ben<Key.space><Key.shift>&<Key.space><Key.shift>Jerrys<Key.space><Key.backspace><Key.backspace><Key.backspace>'s<Key.space><Key.shift>Netflix<Key.space><Key.shift>&<Key.space><Key.shift>CH<Key.backspace>hilll'd<Key.tab>man<Key.tab><Key.backspace>
Screenshot: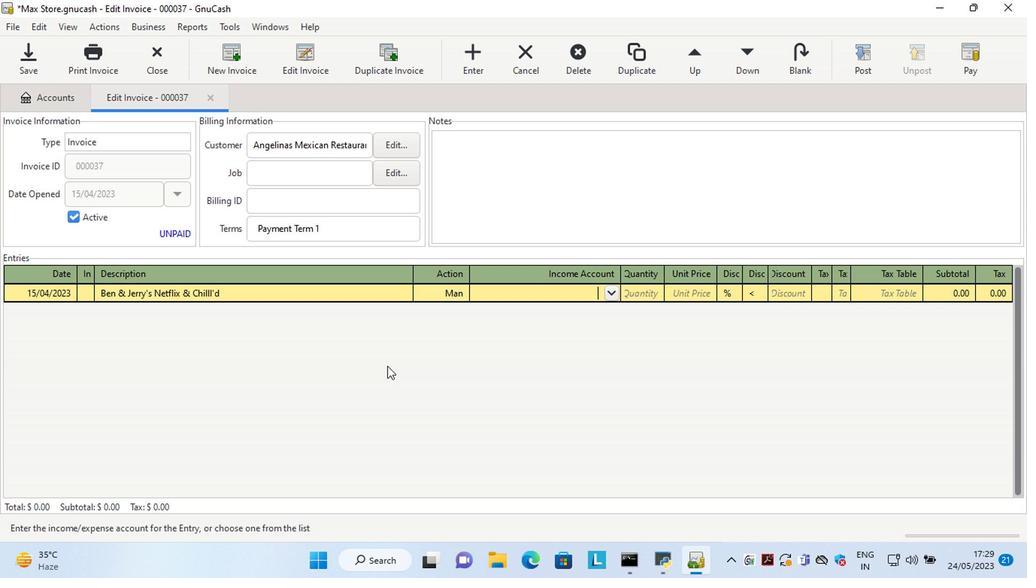 
Action: Mouse moved to (408, 286)
Screenshot: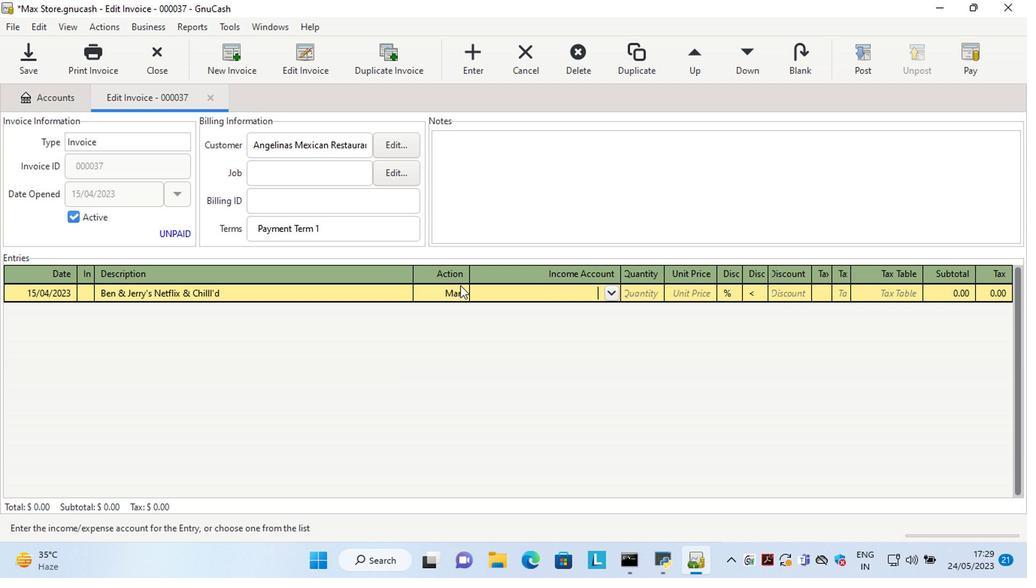 
Action: Mouse pressed left at (408, 286)
Screenshot: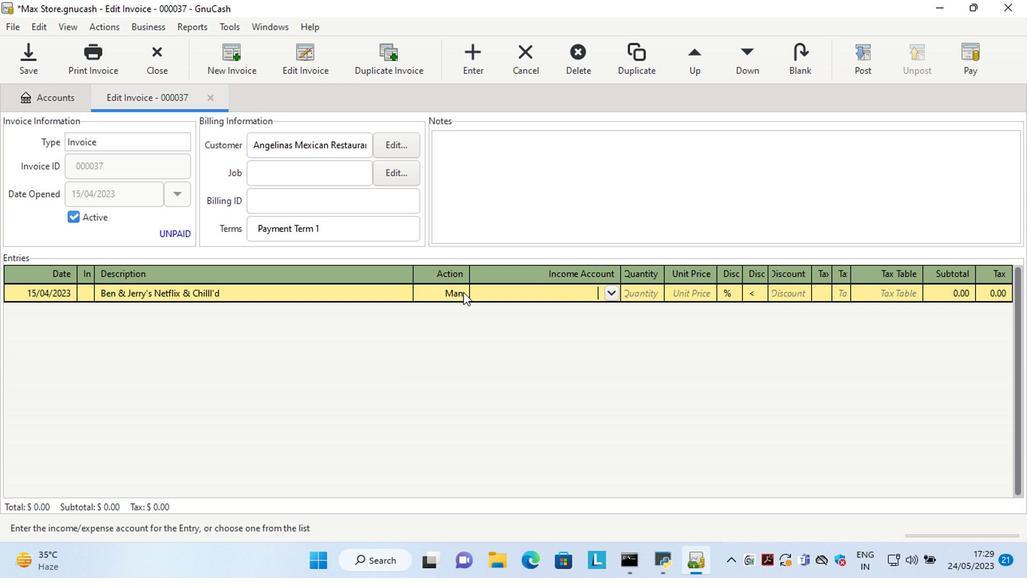
Action: Mouse moved to (518, 302)
Screenshot: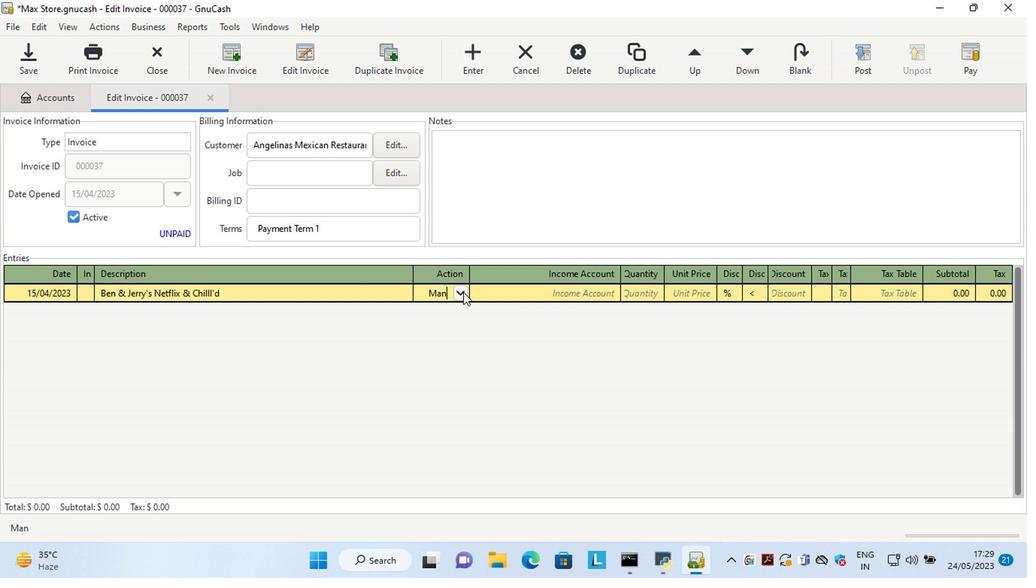 
Action: Key pressed <Key.backspace>te<Key.tab>sale<Key.tab>1<Key.backspace>4<Key.tab>
Screenshot: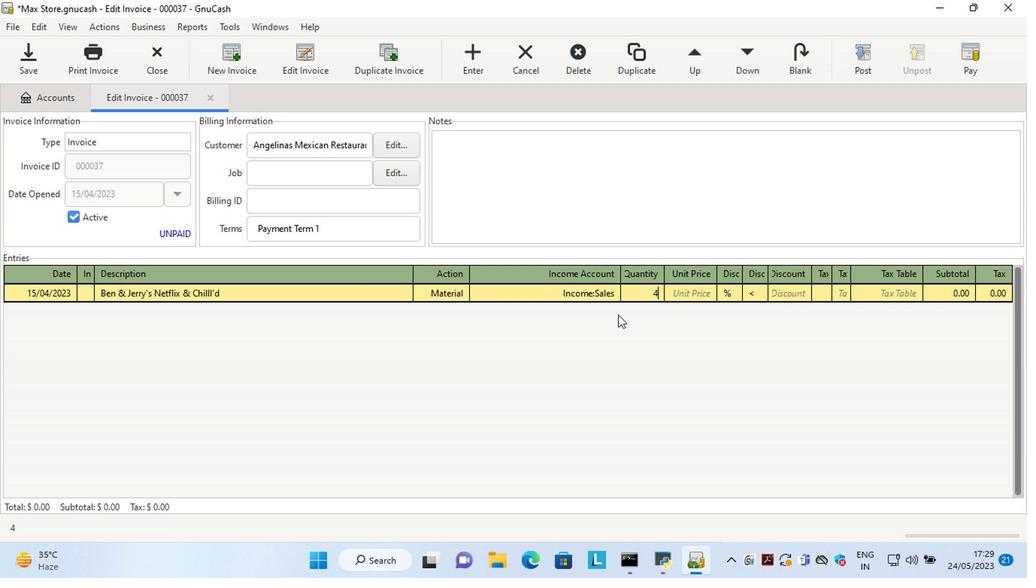 
Action: Mouse moved to (615, 311)
Screenshot: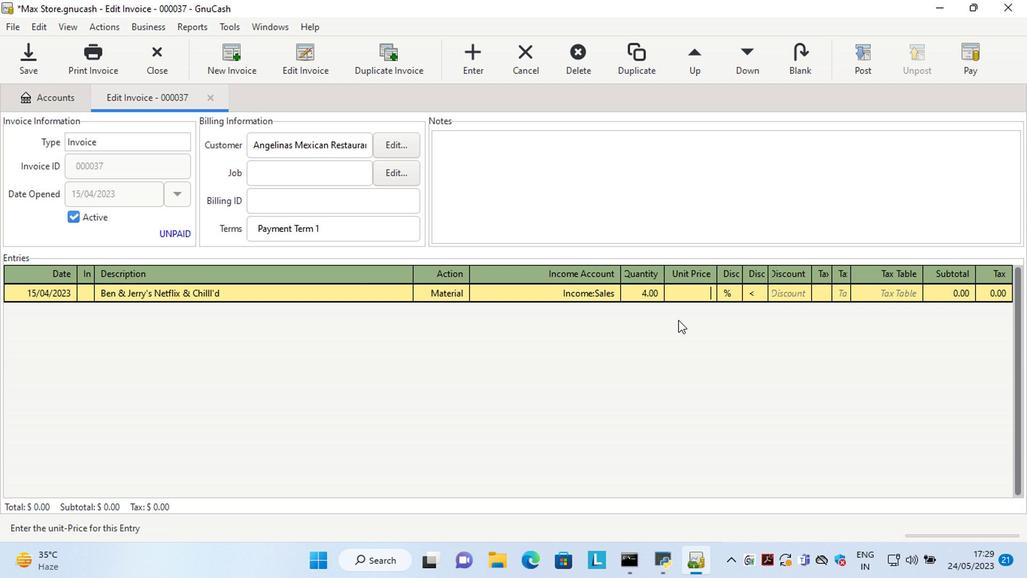 
Action: Key pressed 8.60
Screenshot: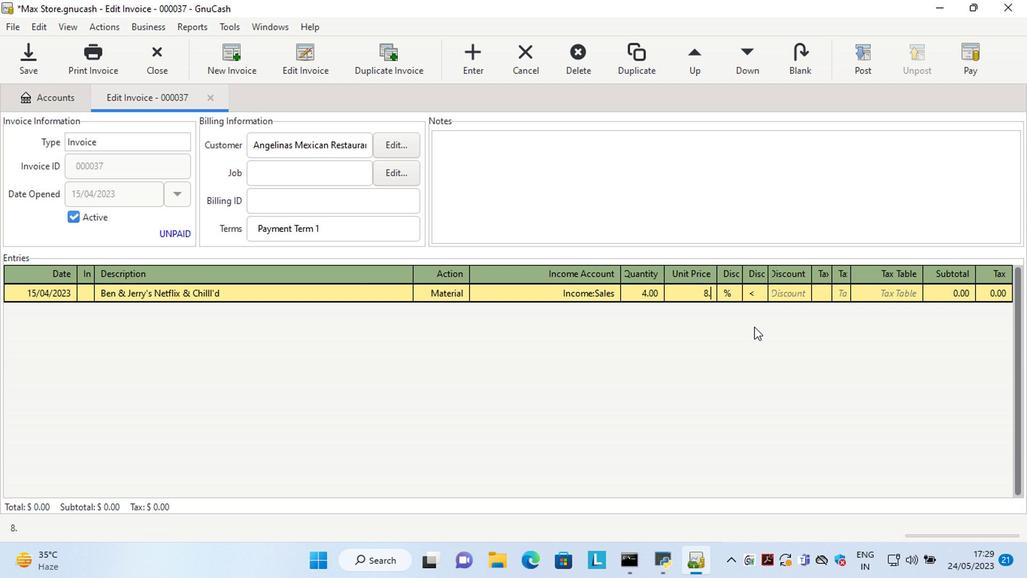 
Action: Mouse moved to (616, 285)
Screenshot: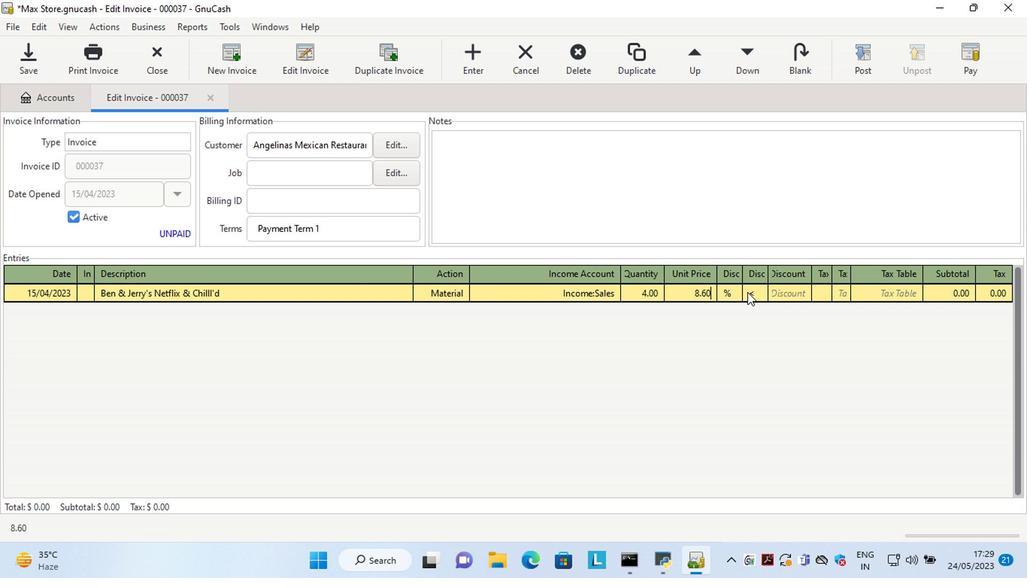 
Action: Mouse pressed left at (616, 285)
Screenshot: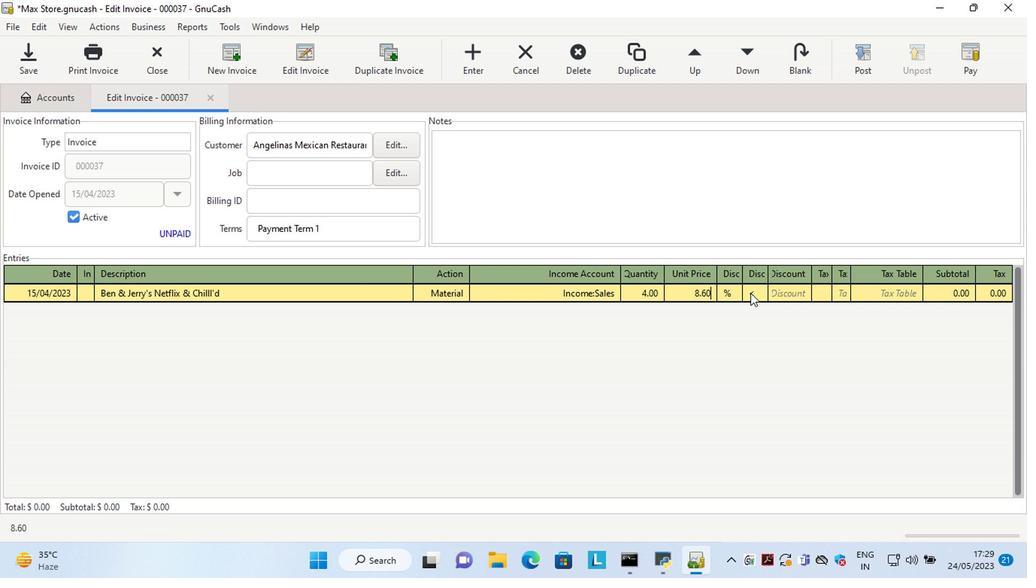 
Action: Mouse moved to (630, 282)
Screenshot: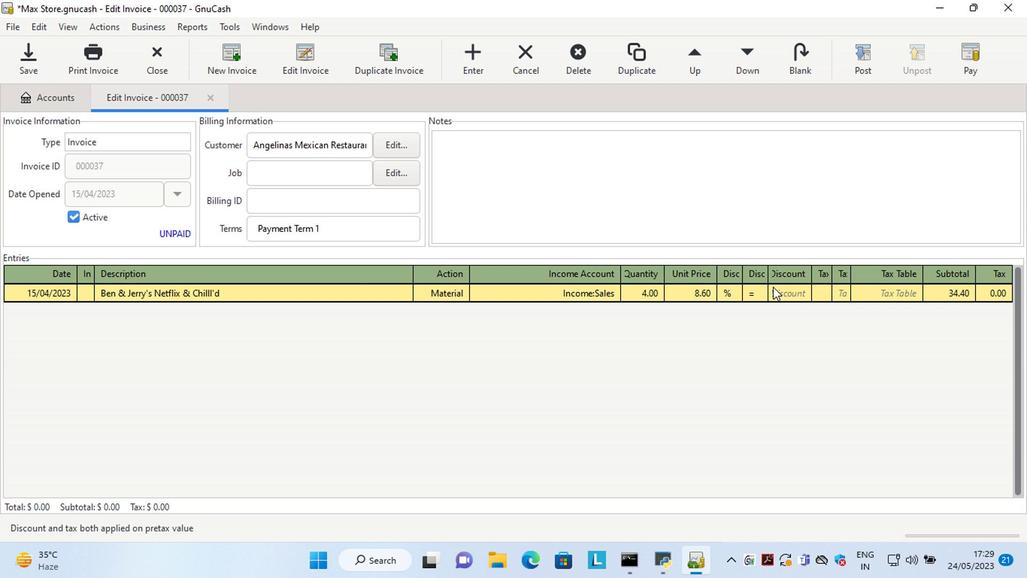 
Action: Mouse pressed left at (630, 282)
Screenshot: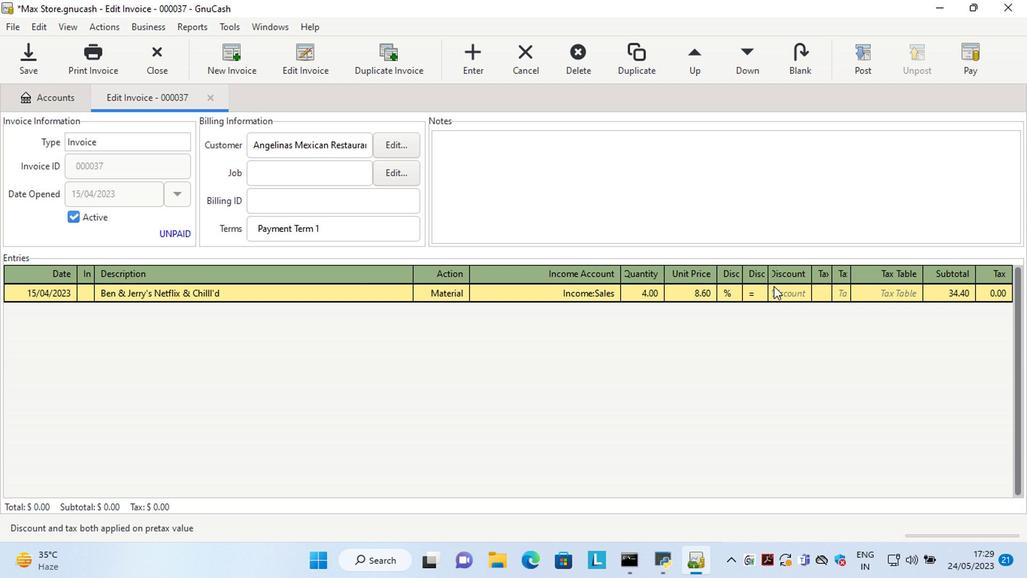 
Action: Mouse moved to (655, 329)
Screenshot: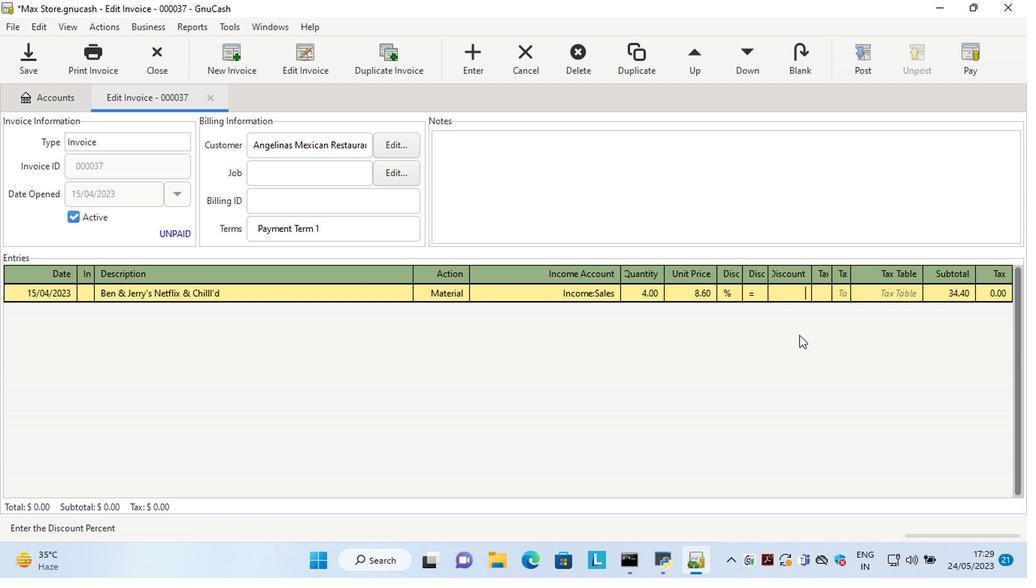
Action: Key pressed 9<Key.tab>
Screenshot: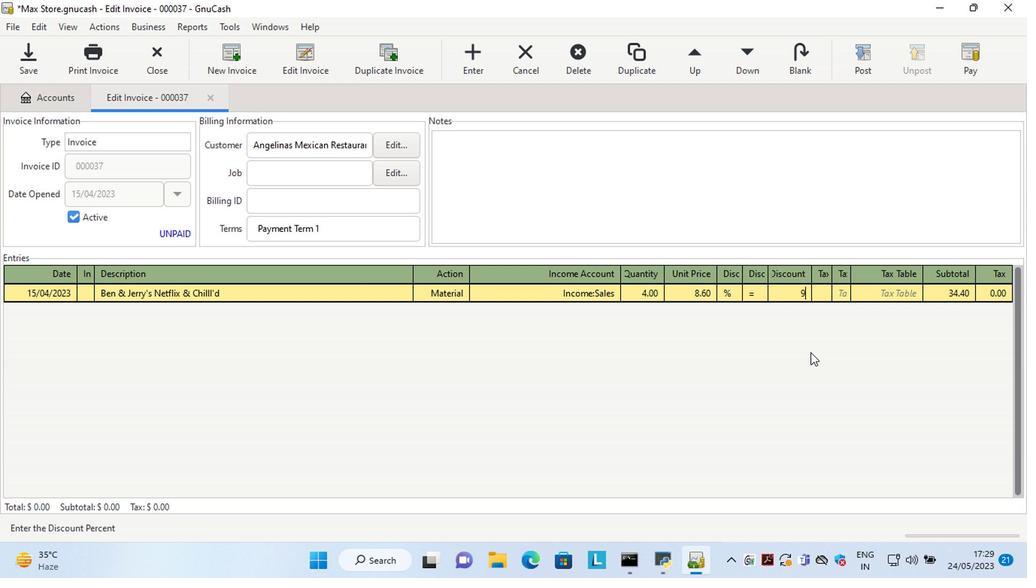 
Action: Mouse moved to (362, 319)
Screenshot: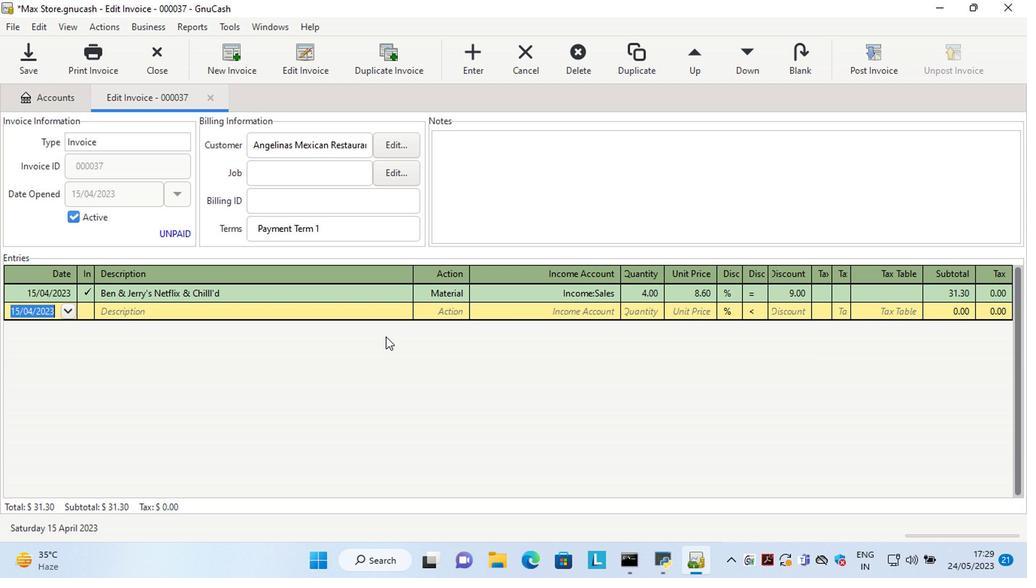 
Action: Key pressed <Key.tab><Key.shift>Bib<Key.tab>
Screenshot: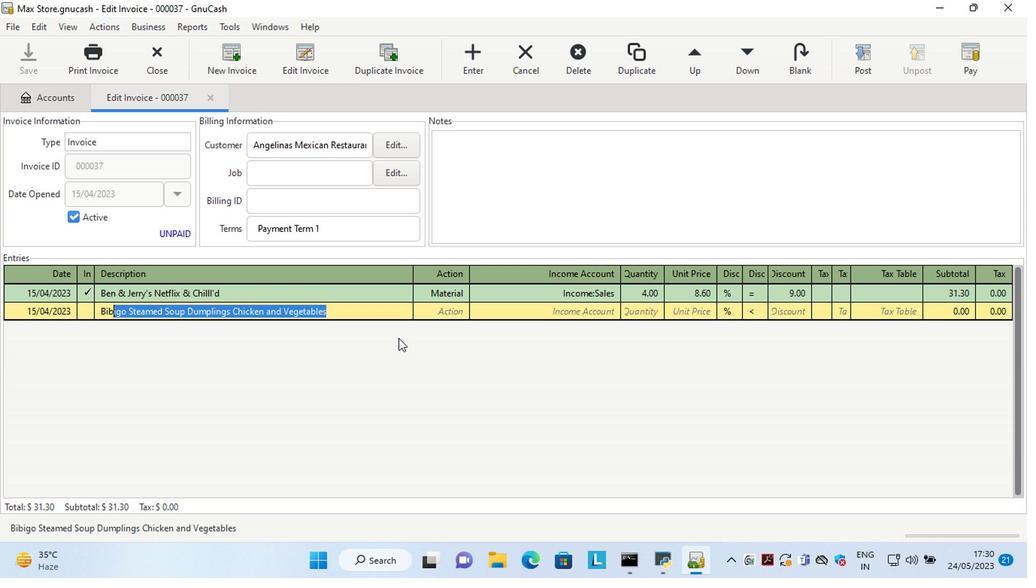 
Action: Mouse moved to (498, 301)
Screenshot: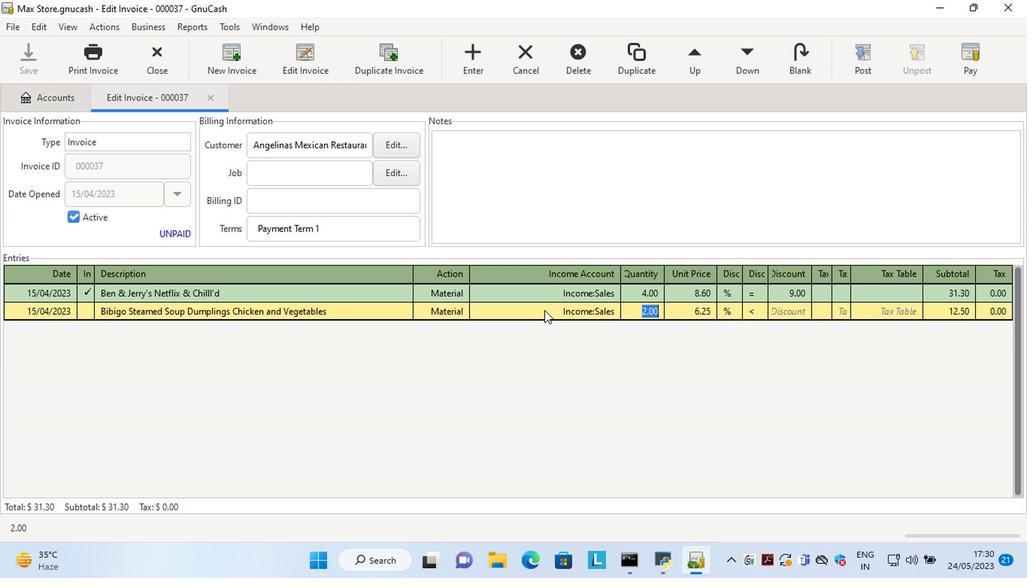 
Action: Key pressed <Key.caps_lock><Key.tab><Key.tab>
Screenshot: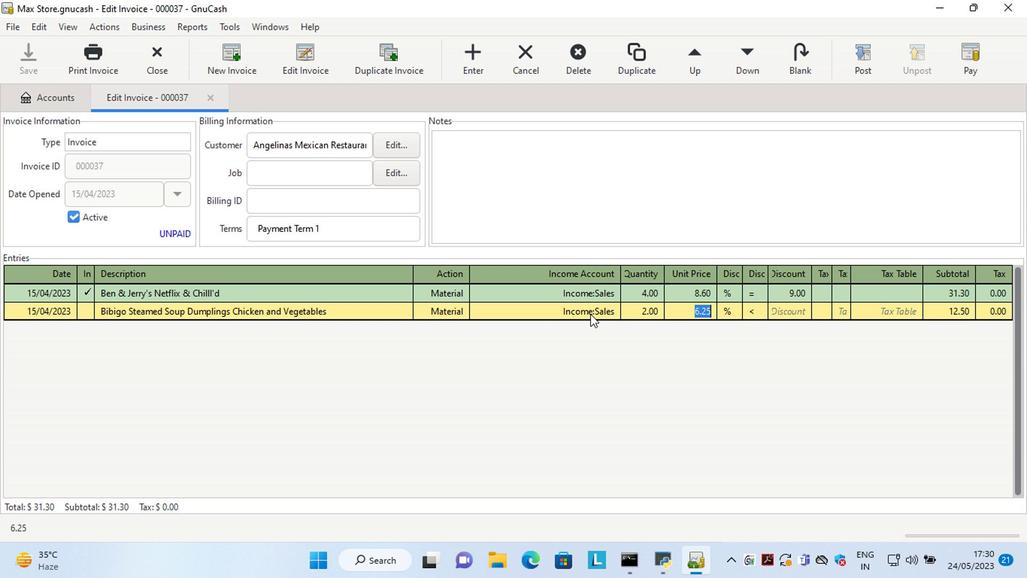 
Action: Mouse moved to (612, 299)
Screenshot: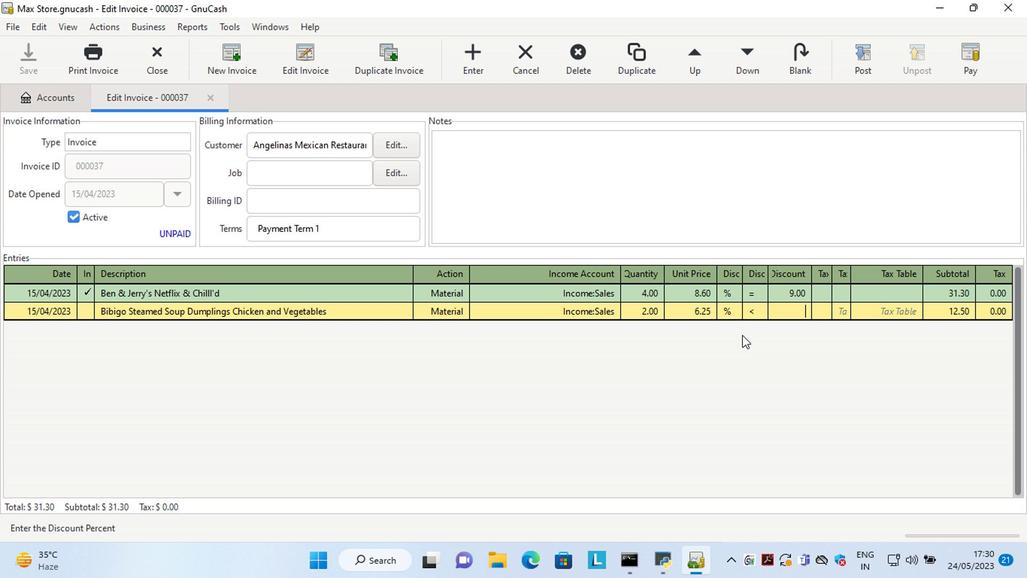 
Action: Mouse pressed left at (612, 299)
Screenshot: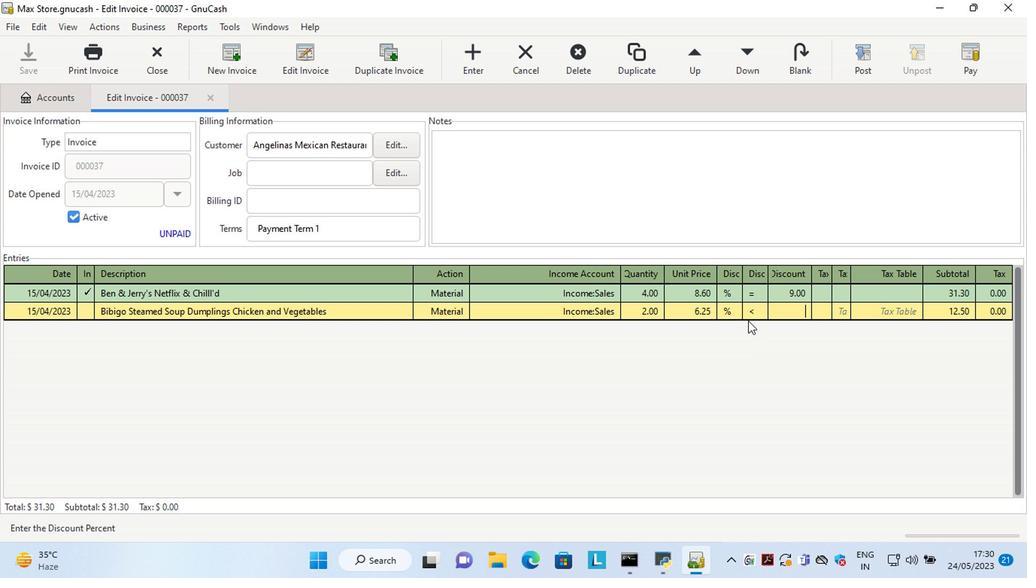 
Action: Mouse moved to (640, 294)
Screenshot: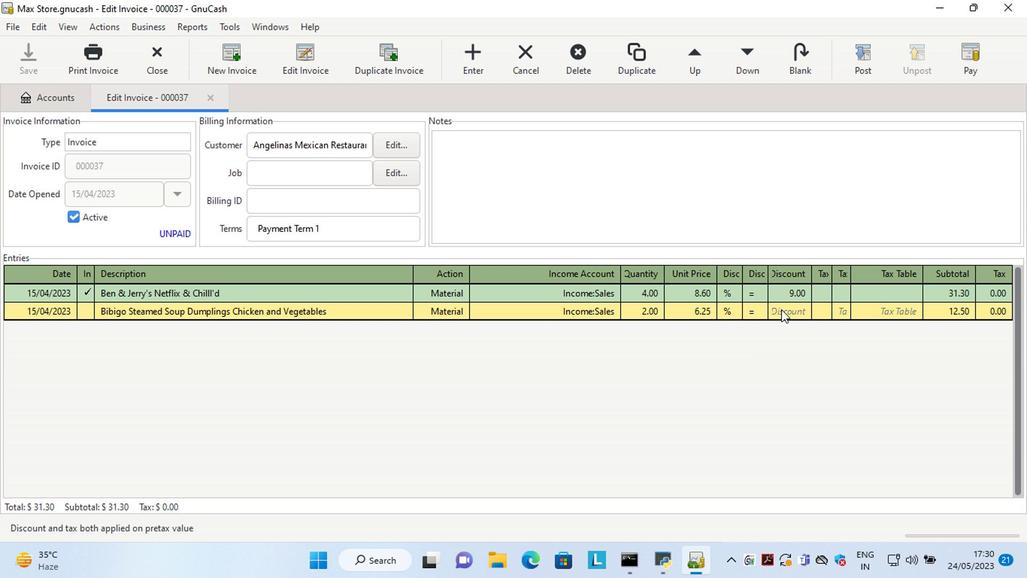 
Action: Mouse pressed left at (640, 294)
Screenshot: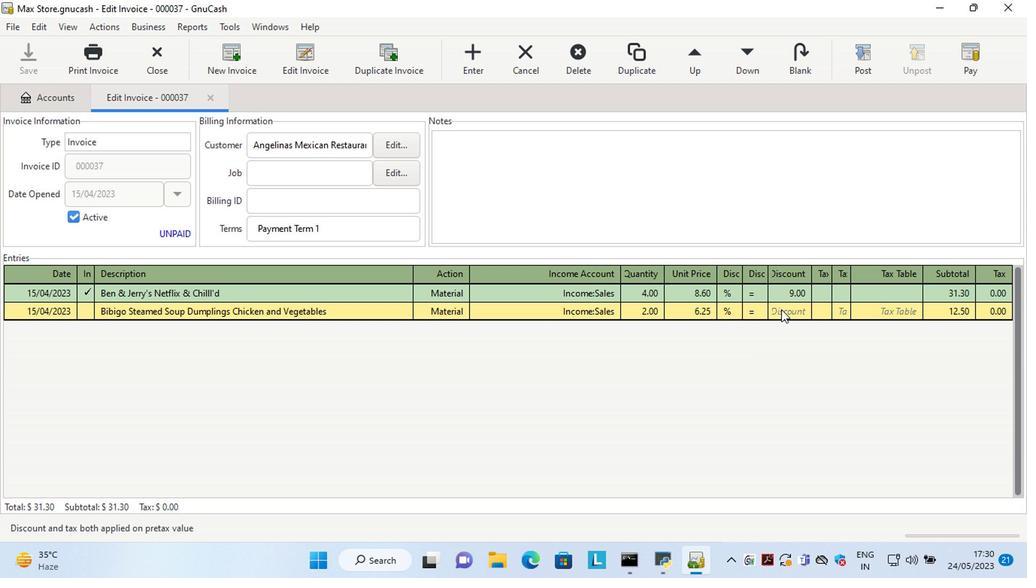
Action: Mouse moved to (730, 327)
Screenshot: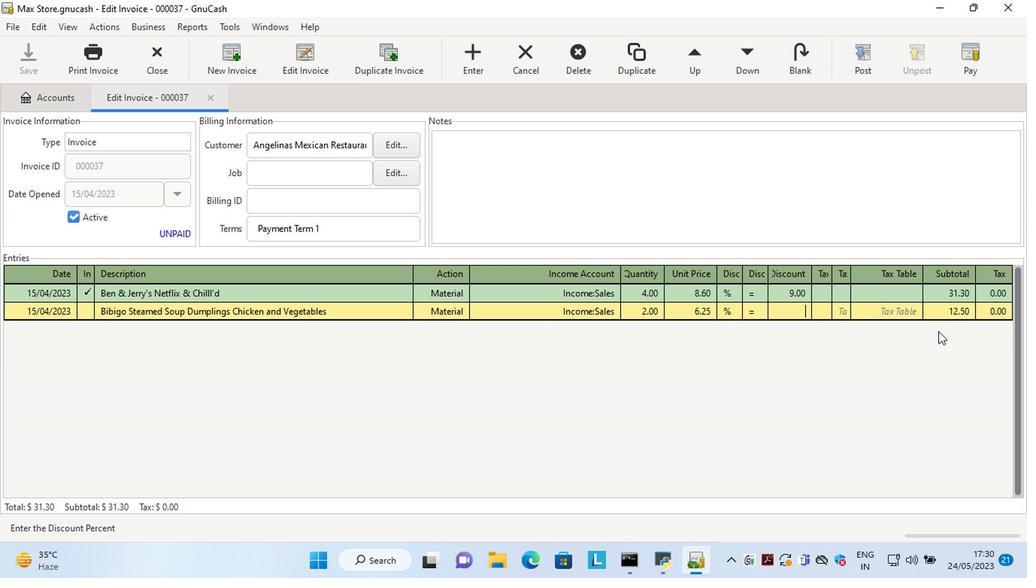 
Action: Key pressed 6<Key.tab>
Screenshot: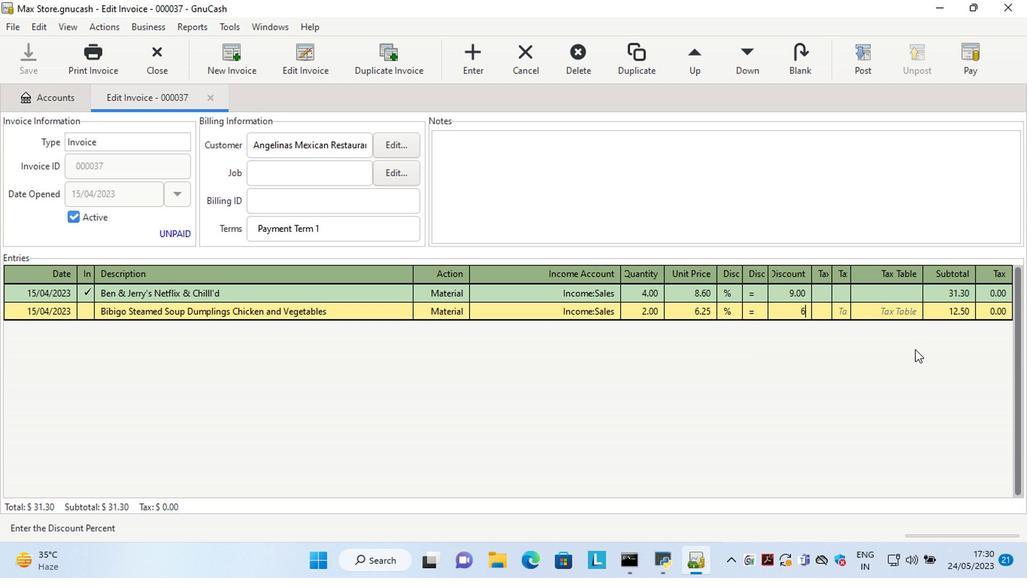 
Action: Mouse moved to (372, 339)
Screenshot: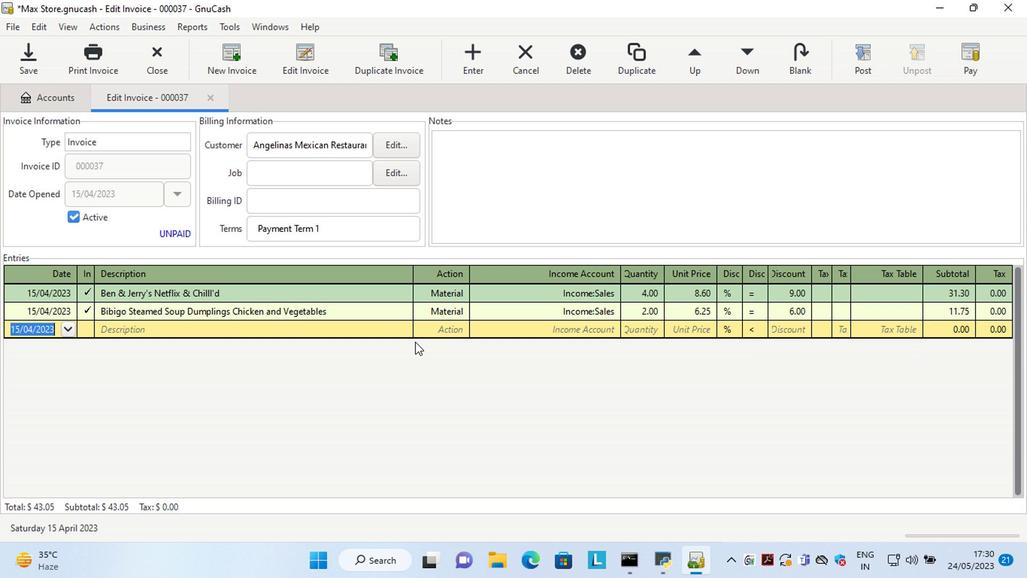 
Action: Key pressed <Key.tab>
Screenshot: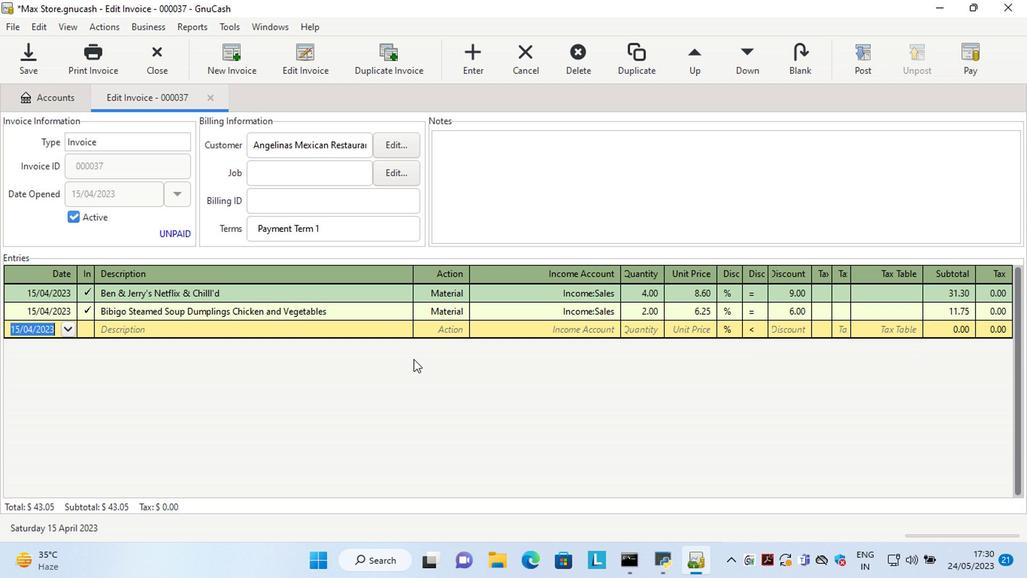
Action: Mouse moved to (296, 362)
Screenshot: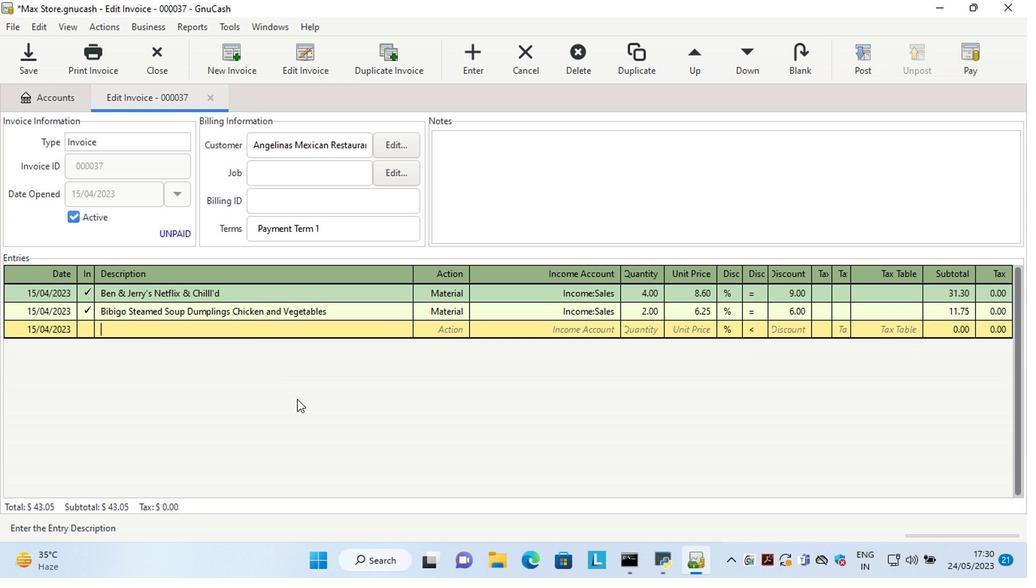 
Action: Key pressed <Key.shift>sNI<Key.tab>
Screenshot: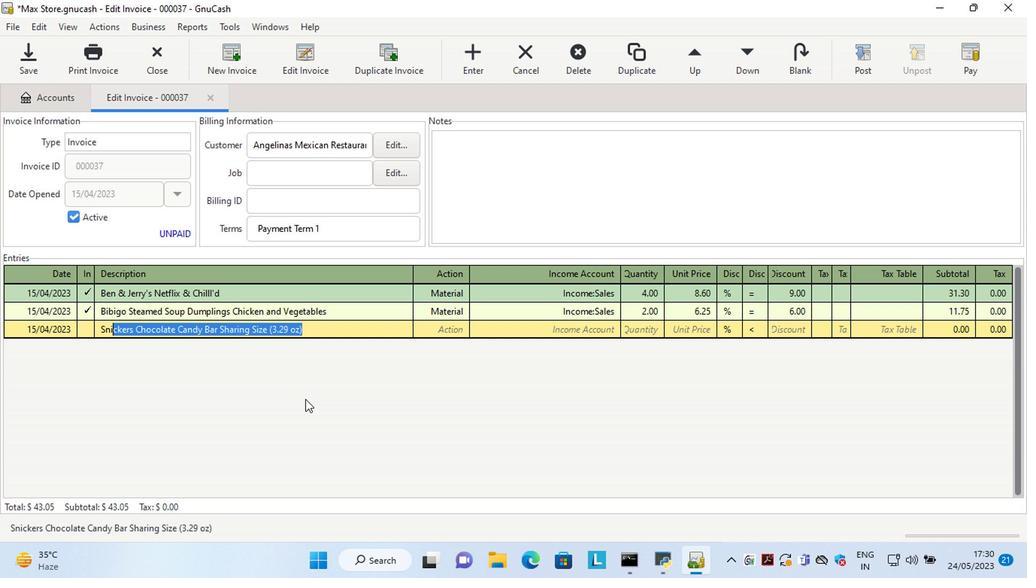 
Action: Mouse moved to (336, 348)
Screenshot: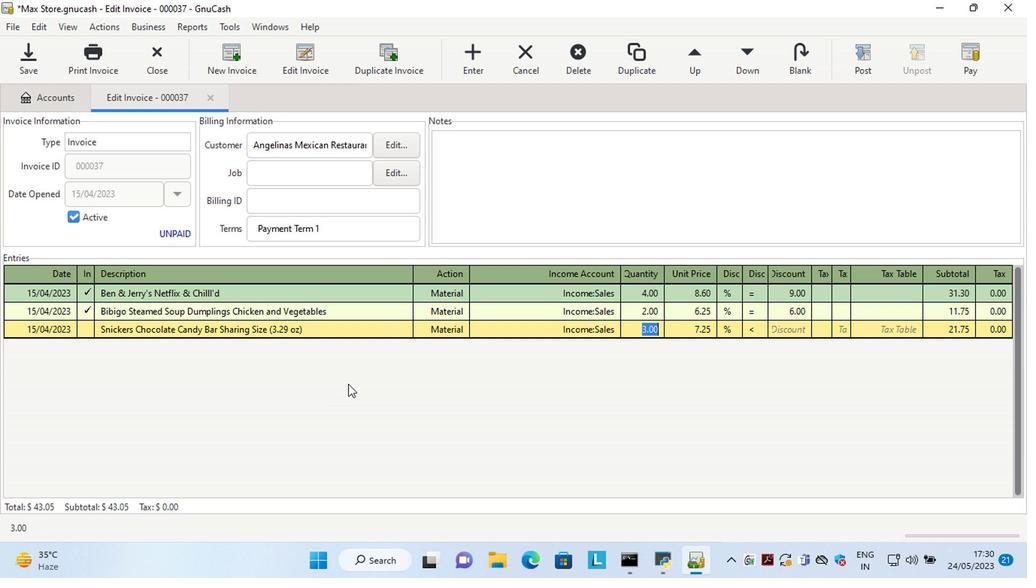 
Action: Key pressed <Key.tab><Key.tab>
Screenshot: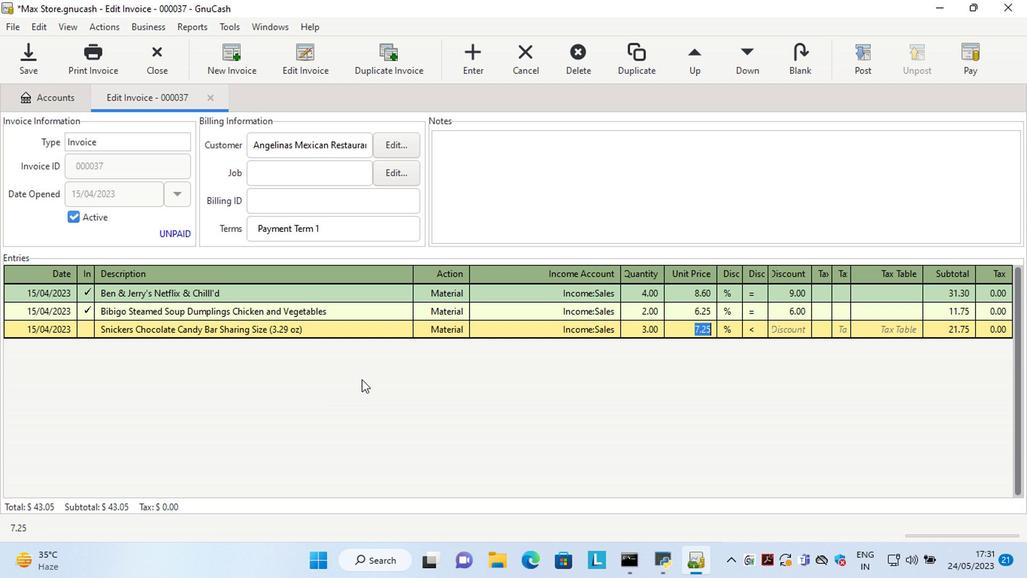 
Action: Mouse moved to (615, 316)
Screenshot: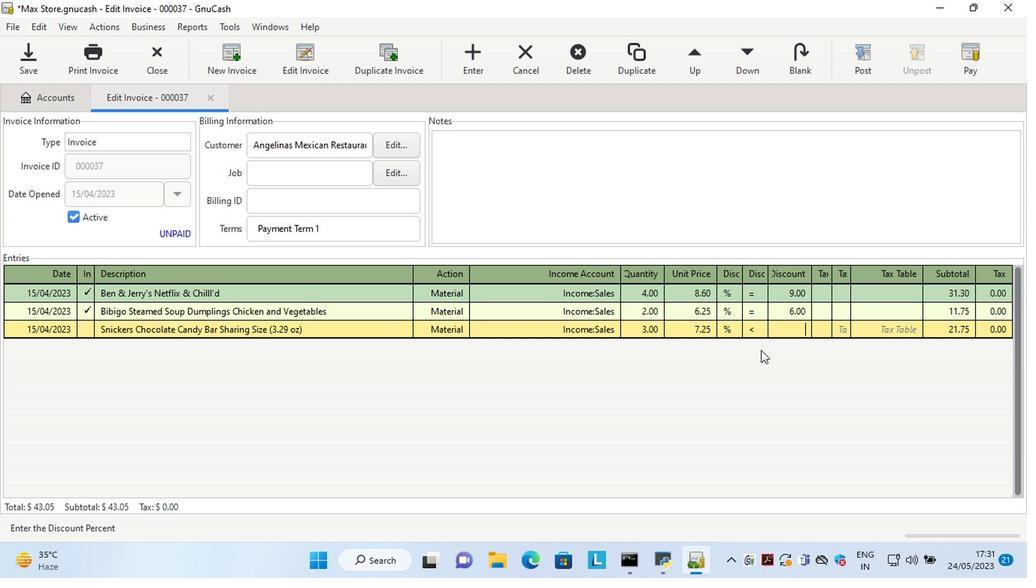 
Action: Mouse pressed left at (615, 316)
Screenshot: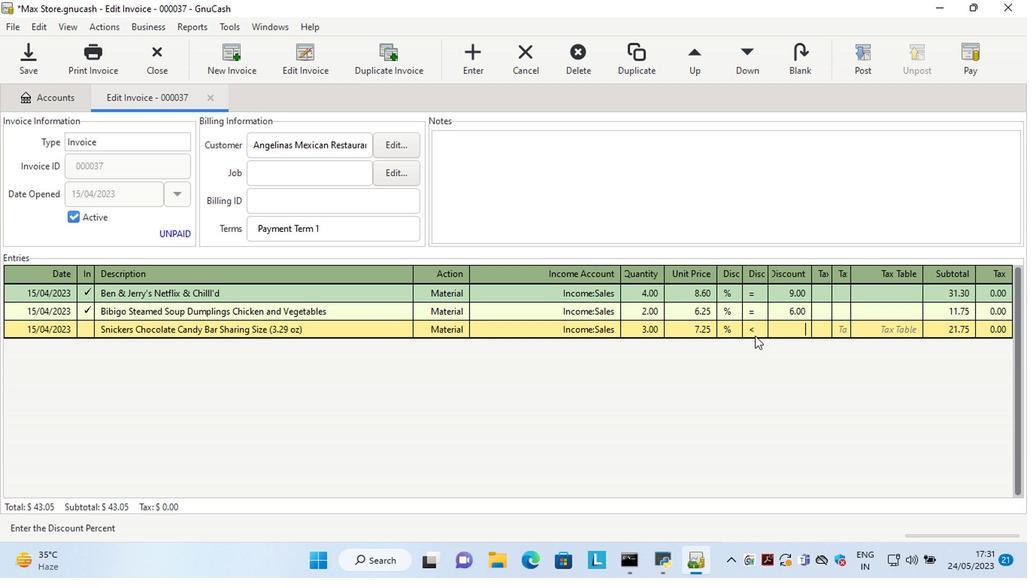 
Action: Mouse moved to (642, 313)
Screenshot: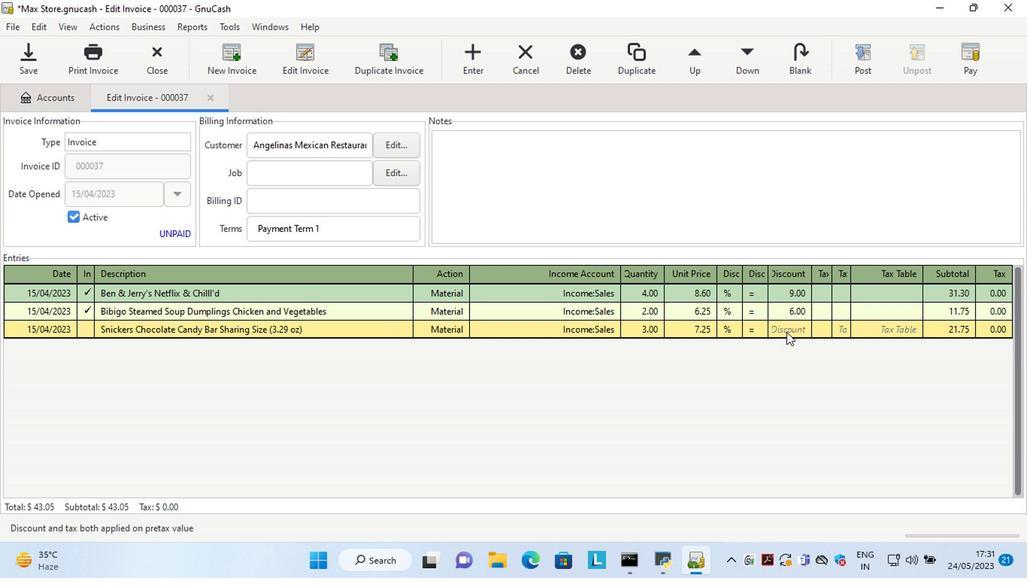 
Action: Mouse pressed left at (642, 313)
Screenshot: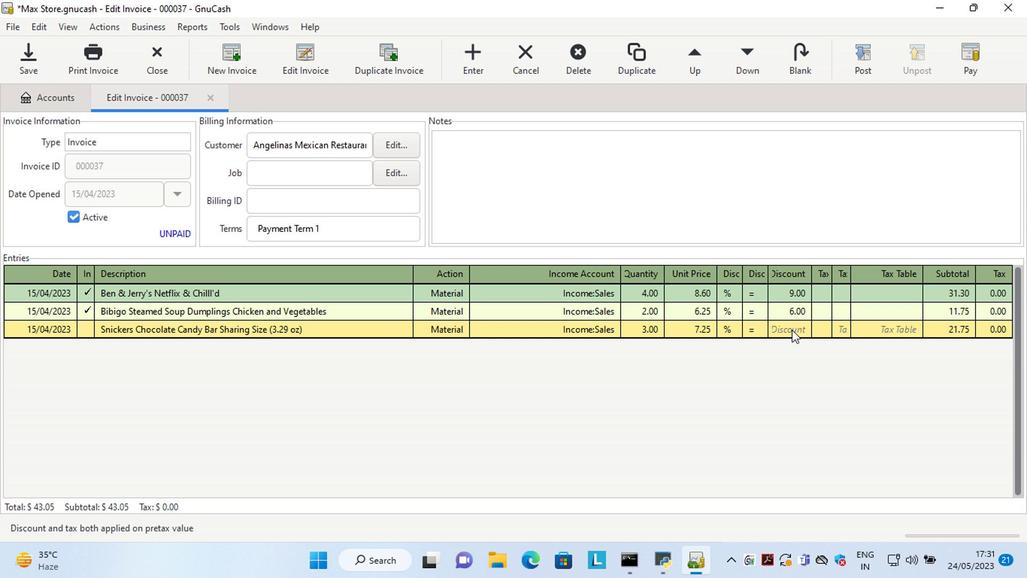 
Action: Key pressed 8
Screenshot: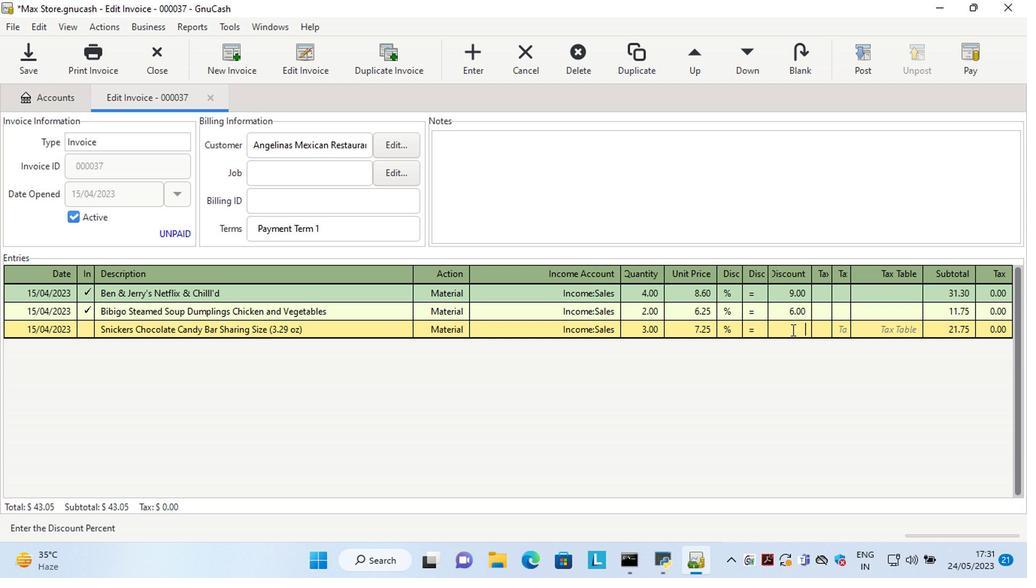 
Action: Mouse moved to (714, 349)
Screenshot: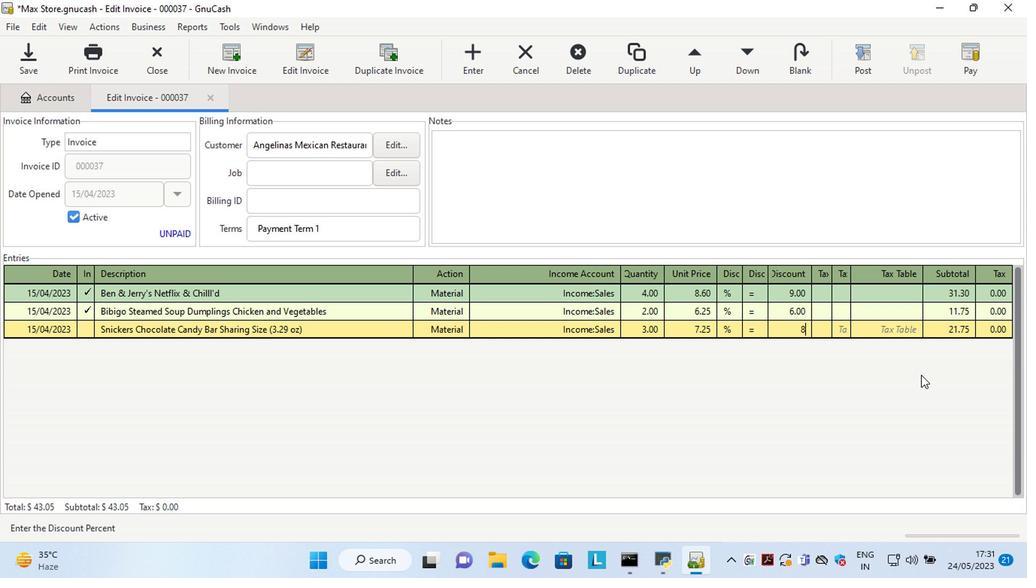 
Action: Key pressed <Key.tab>
Screenshot: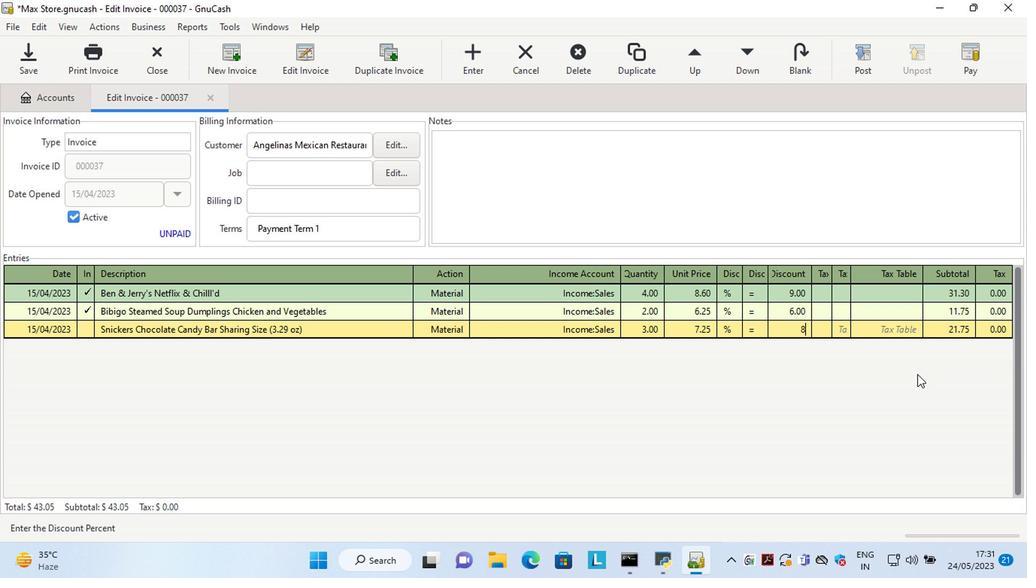 
Action: Mouse moved to (465, 197)
Screenshot: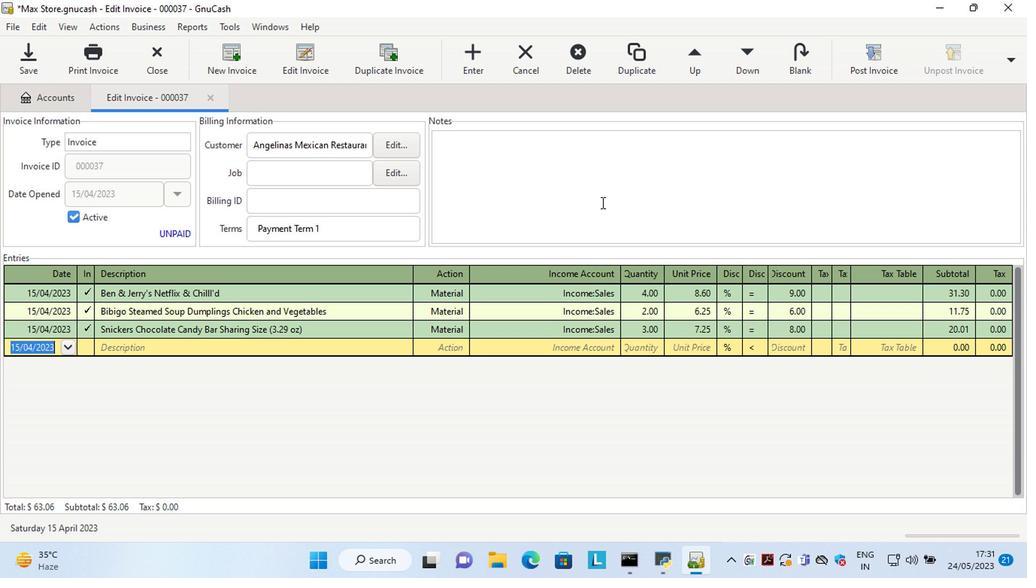 
Action: Mouse pressed left at (465, 197)
Screenshot: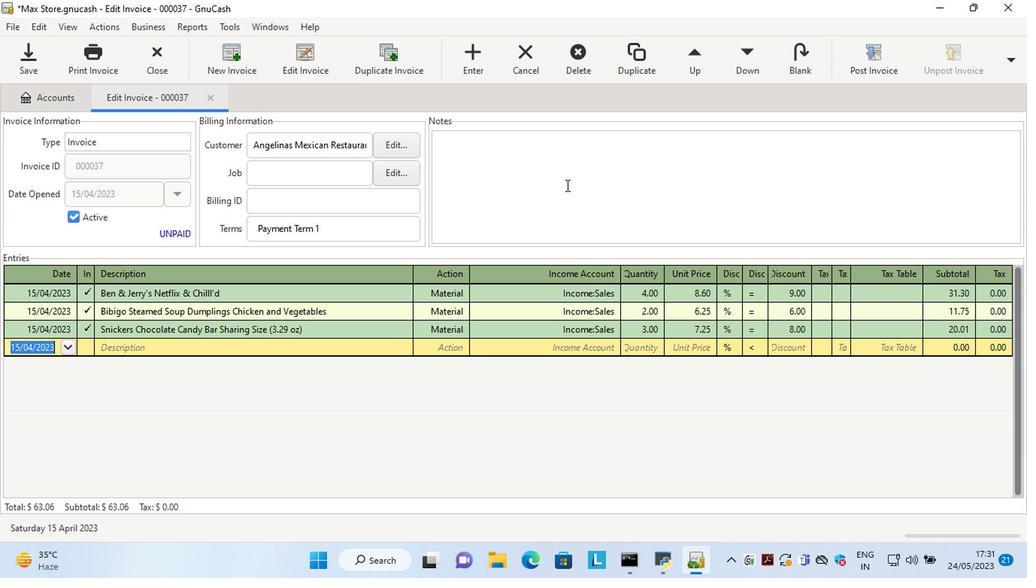 
Action: Key pressed <Key.shift>lOO<Key.backspace><Key.backspace><Key.backspace><Key.caps_lock><Key.shift>Looking<Key.space>forward<Key.space>to<Key.space>serving<Key.space>you<Key.space>again.
Screenshot: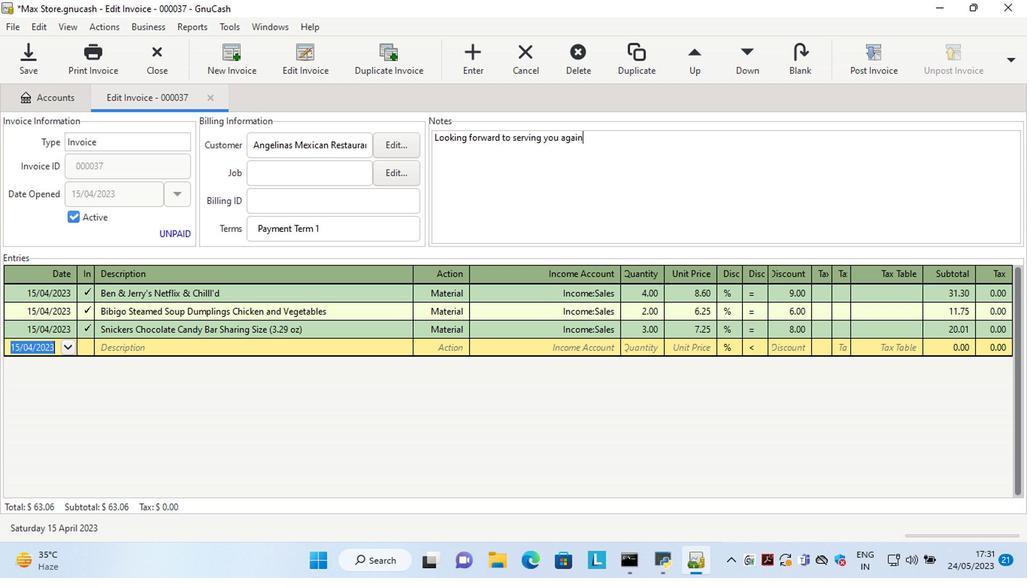 
Action: Mouse moved to (693, 122)
Screenshot: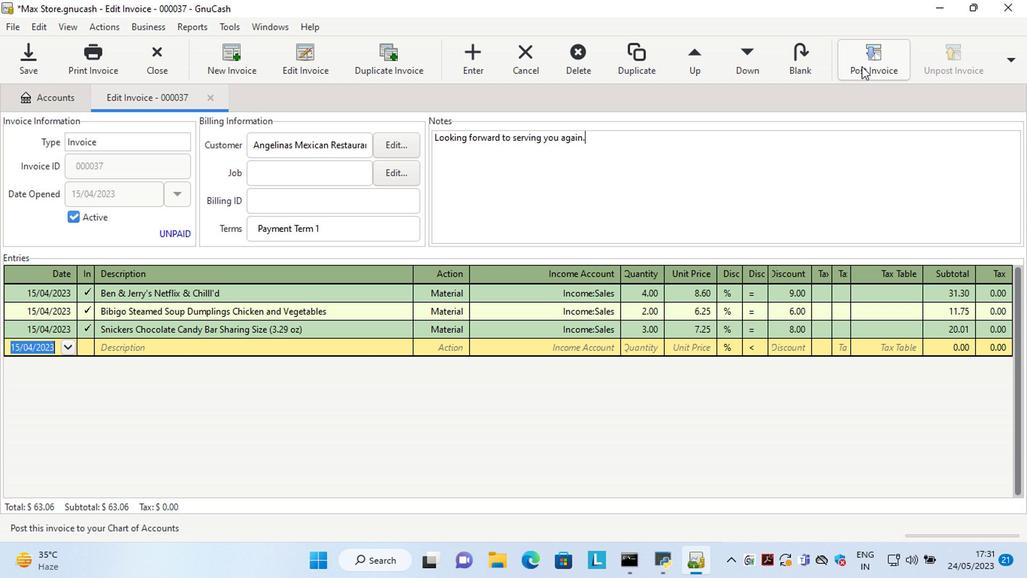 
Action: Mouse pressed left at (693, 122)
Screenshot: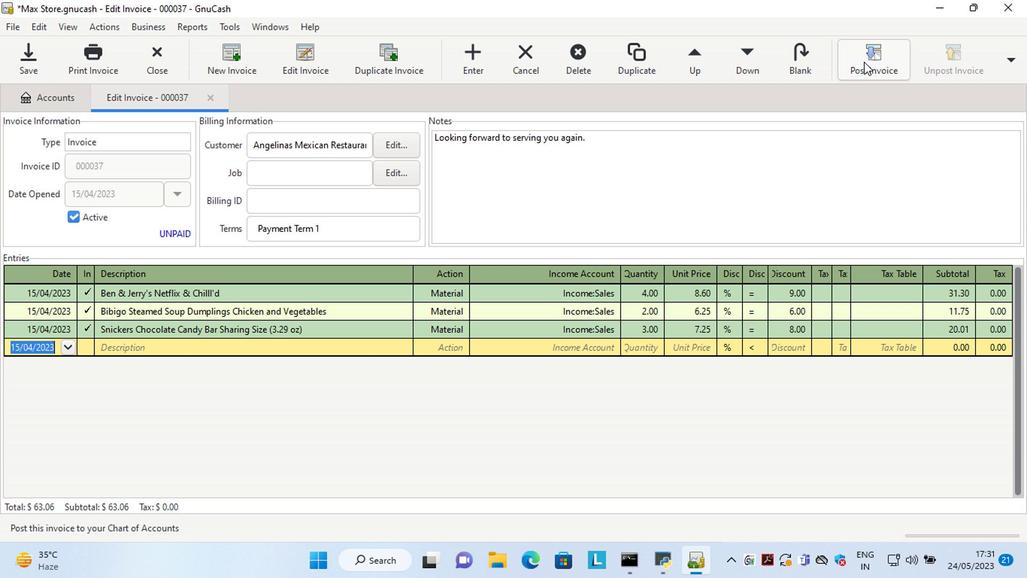 
Action: Mouse moved to (453, 255)
Screenshot: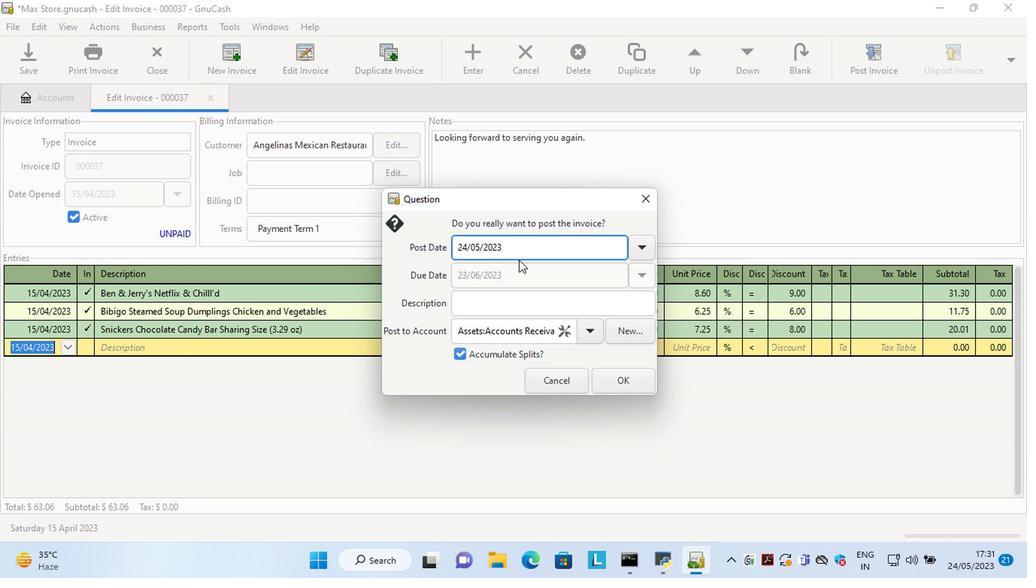 
Action: Mouse pressed left at (453, 255)
Screenshot: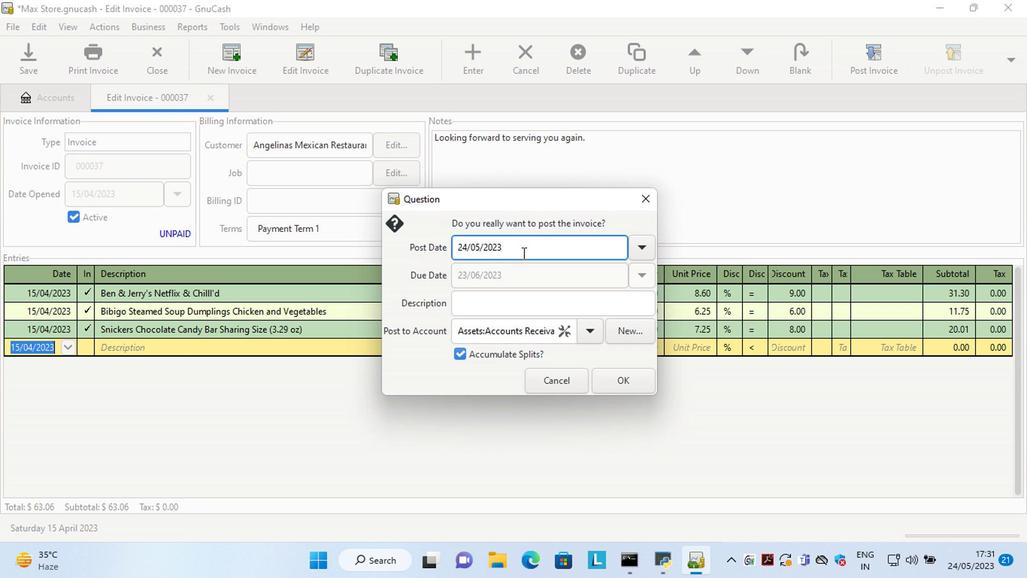 
Action: Key pressed <Key.left><Key.left><Key.left><Key.left><Key.left><Key.left><Key.left><Key.left><Key.left><Key.left><Key.left><Key.left><Key.left><Key.left><Key.left><Key.left><Key.left><Key.delete><Key.delete>15<Key.right><Key.right><Key.delete>4
Screenshot: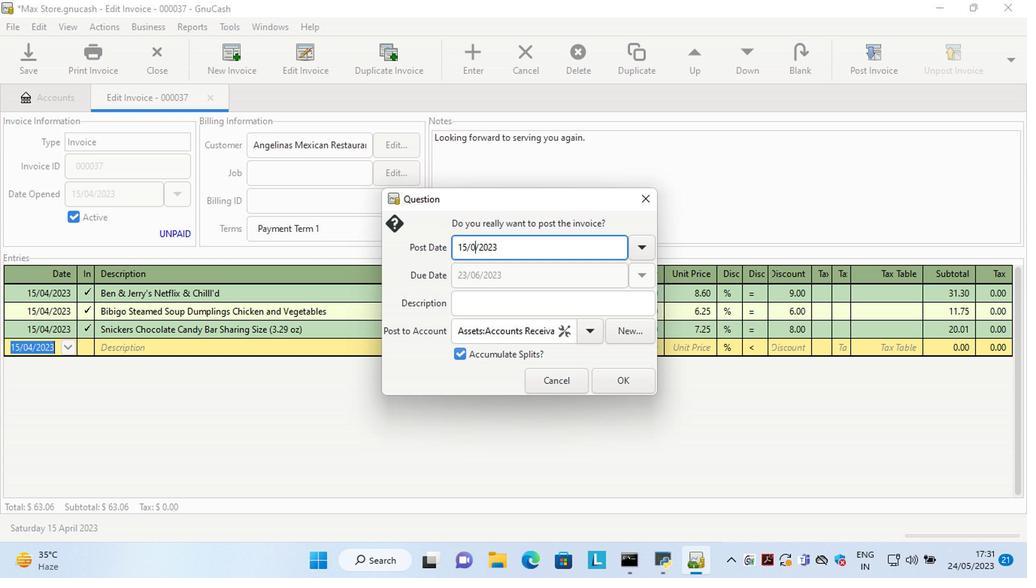 
Action: Mouse moved to (523, 351)
Screenshot: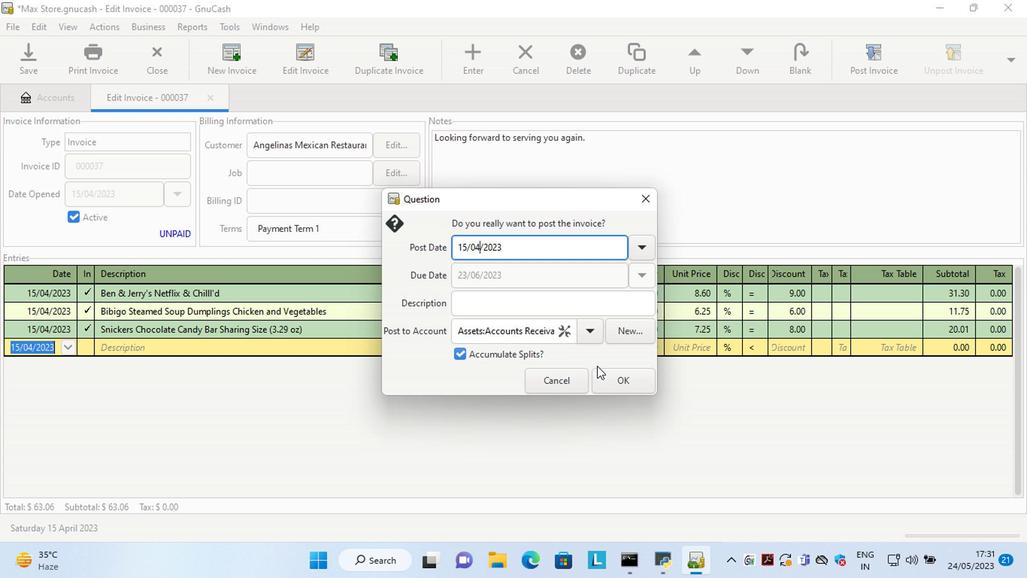 
Action: Mouse pressed left at (523, 351)
Screenshot: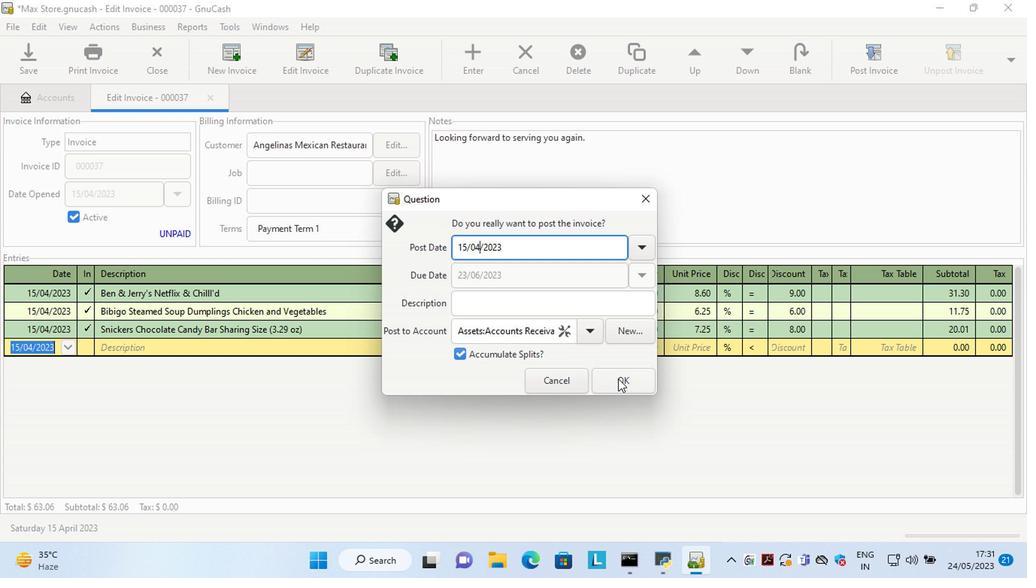 
Action: Mouse moved to (770, 120)
Screenshot: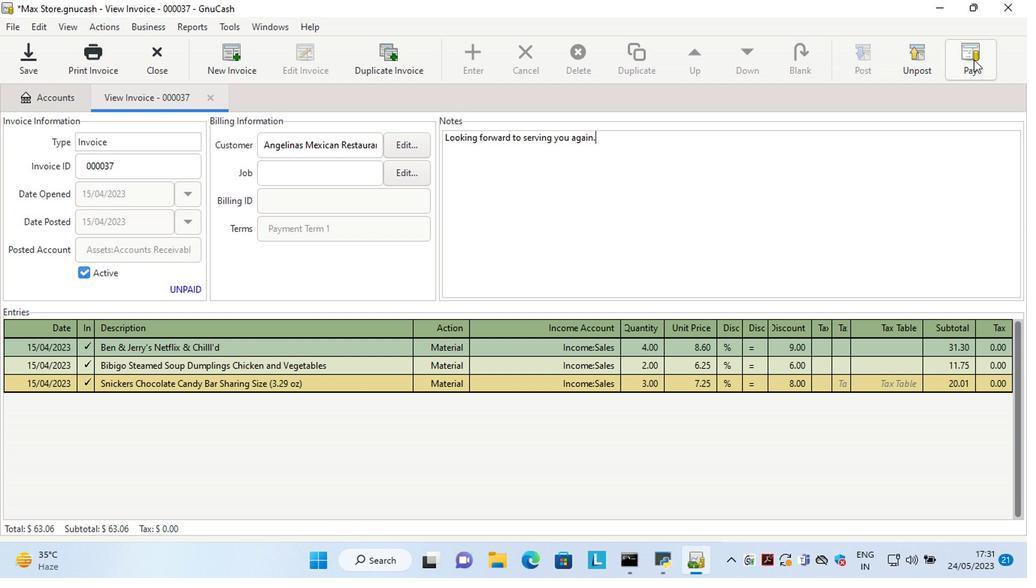 
Action: Mouse pressed left at (770, 120)
Screenshot: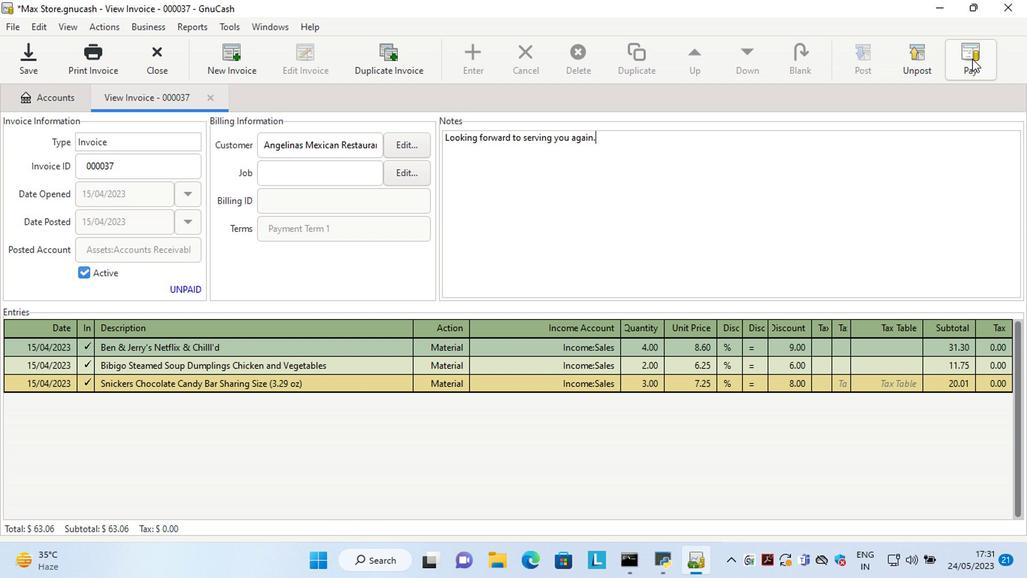 
Action: Mouse moved to (383, 290)
Screenshot: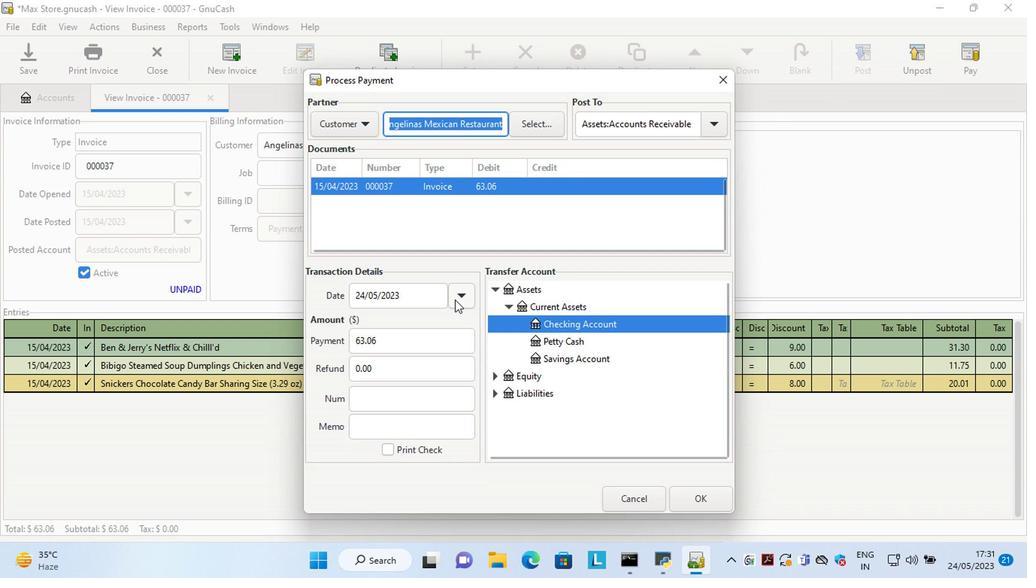 
Action: Mouse pressed left at (383, 290)
Screenshot: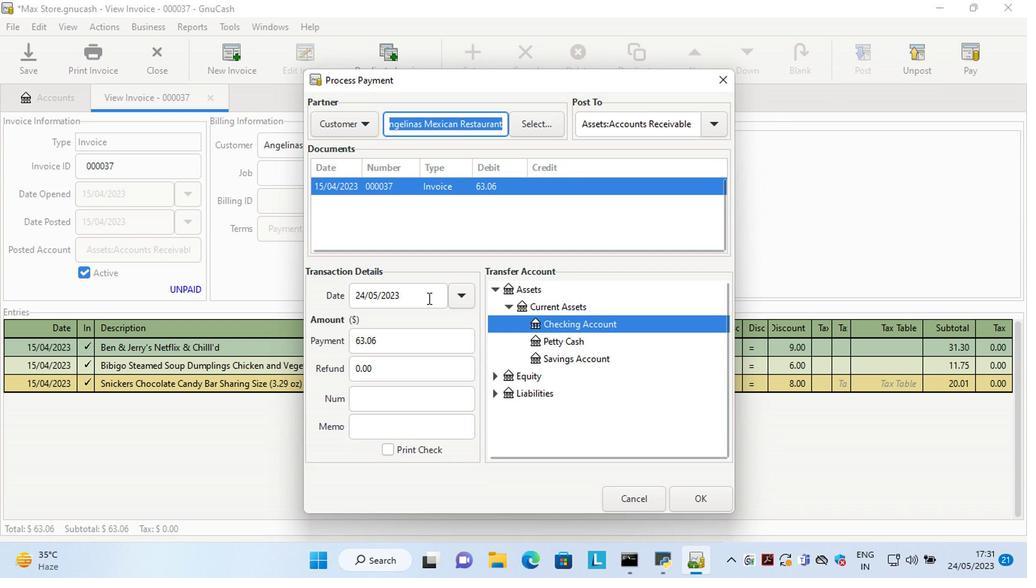 
Action: Key pressed <Key.left><Key.left><Key.left><Key.left><Key.left><Key.left><Key.left><Key.left><Key.left><Key.left><Key.left><Key.left><Key.left><Key.left><Key.left><Key.left><Key.left><Key.delete><Key.delete>15
Screenshot: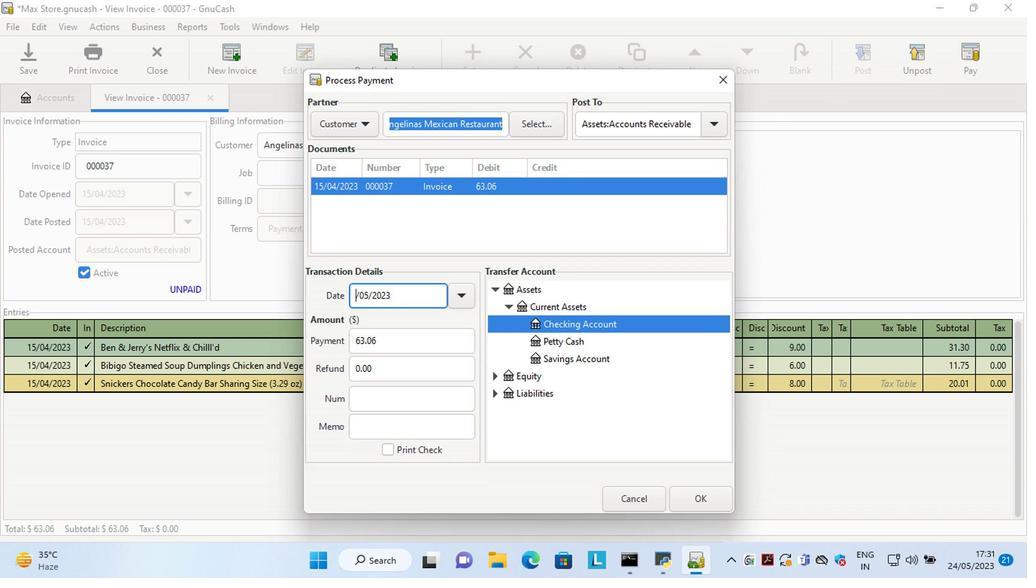 
Action: Mouse moved to (569, 431)
Screenshot: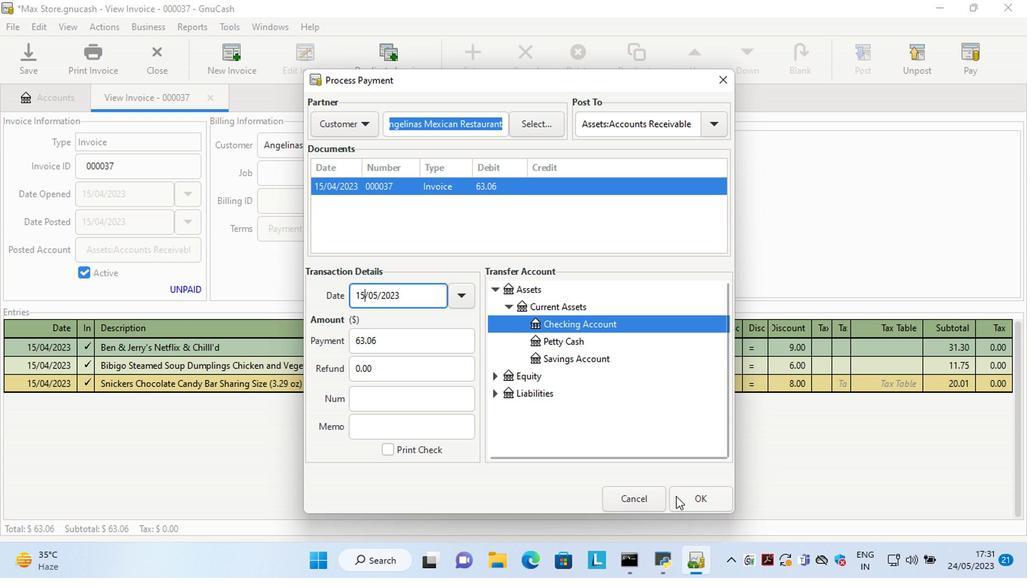 
Action: Mouse pressed left at (569, 431)
Screenshot: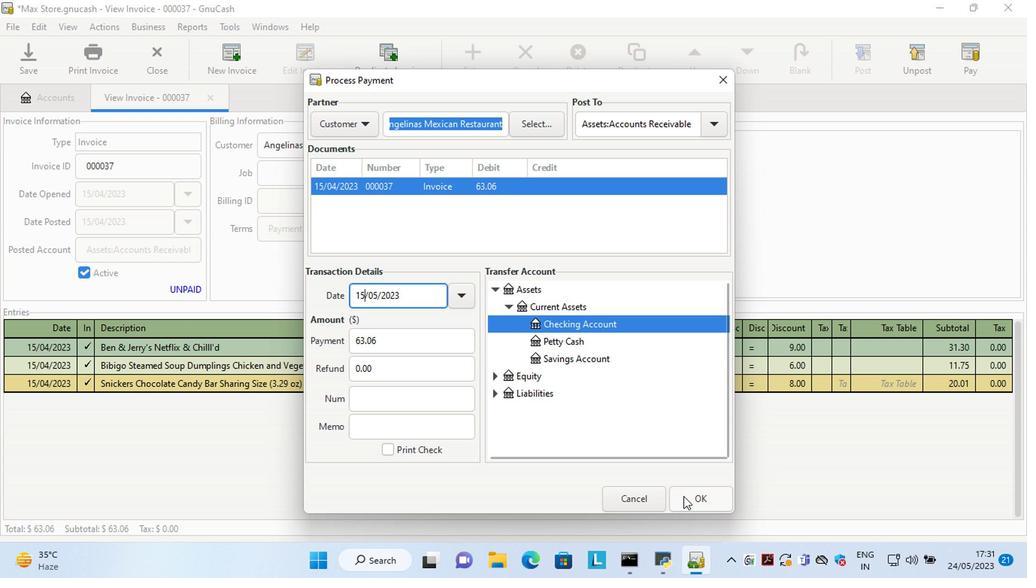 
Action: Mouse moved to (138, 118)
Screenshot: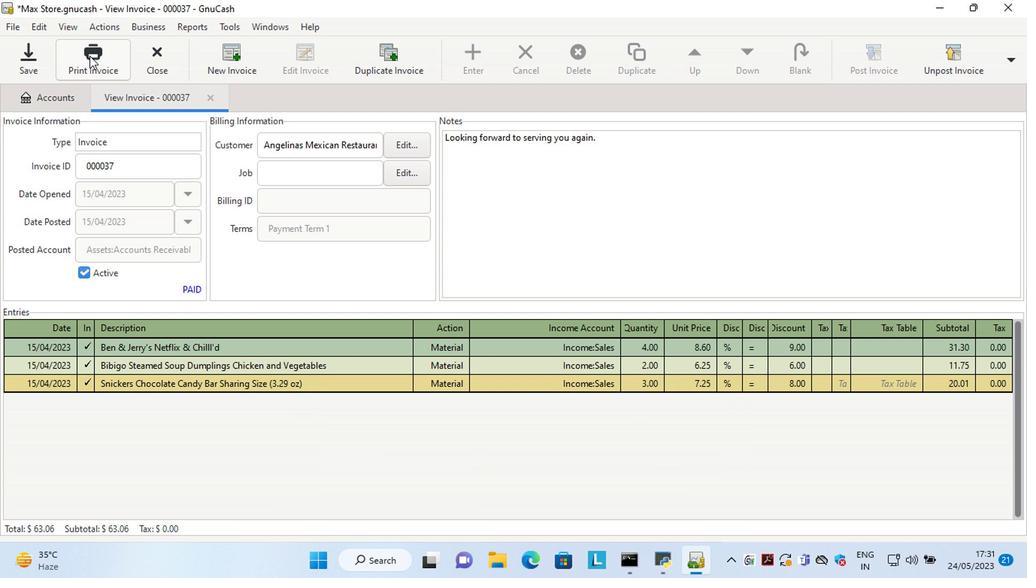
Action: Mouse pressed left at (138, 118)
Screenshot: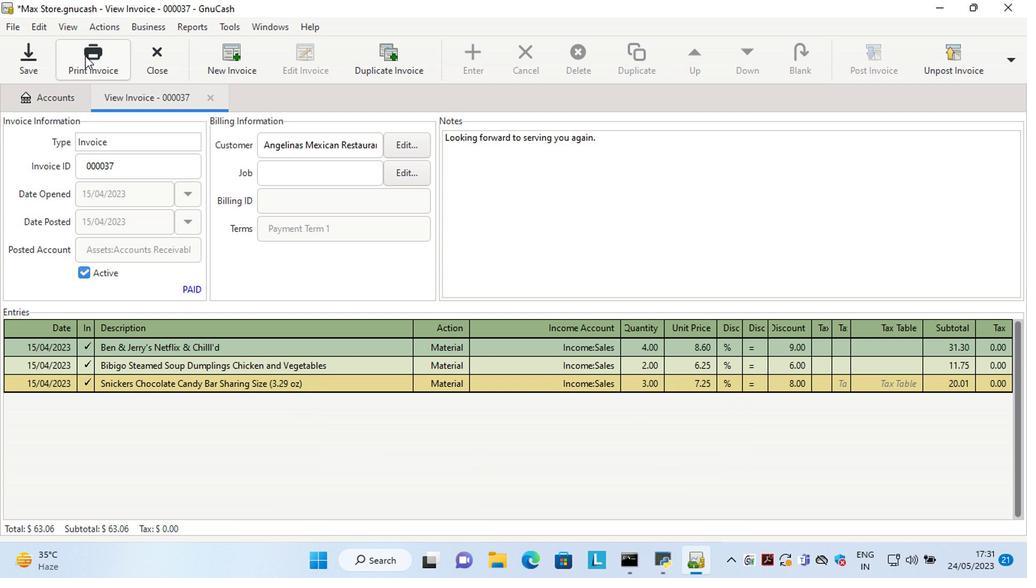 
Action: Mouse moved to (347, 116)
Screenshot: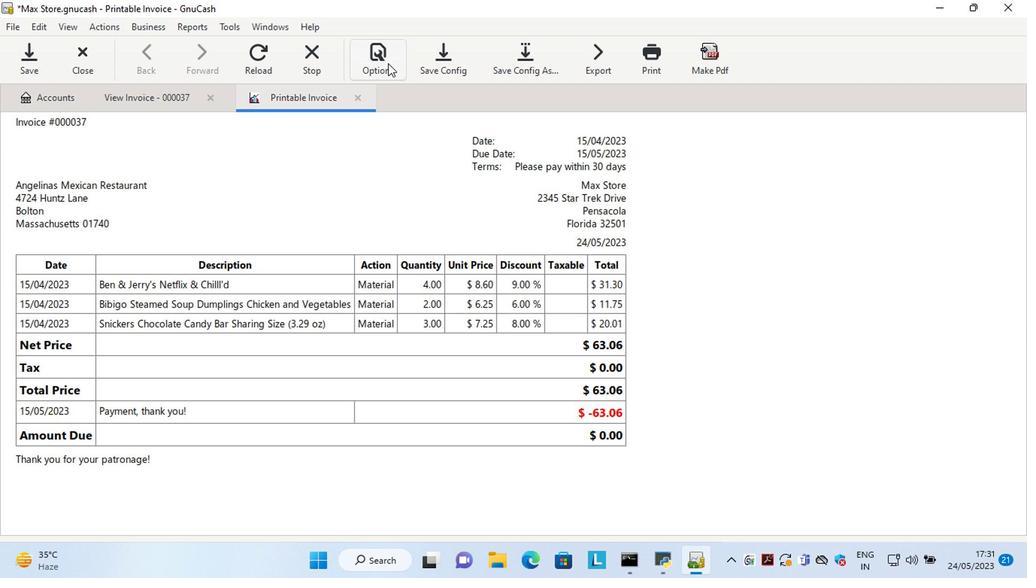 
Action: Mouse pressed left at (347, 116)
Screenshot: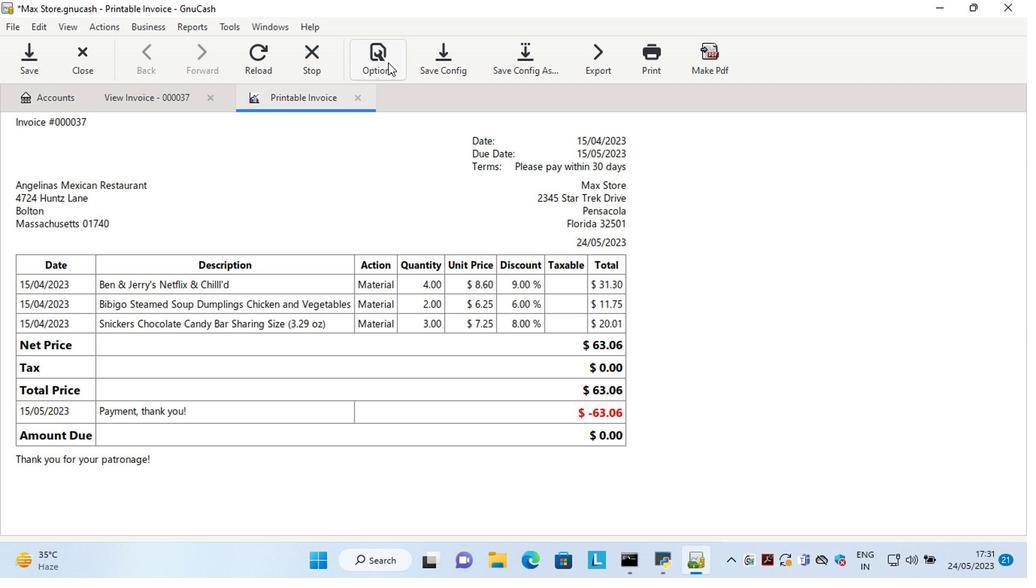 
Action: Mouse moved to (188, 185)
Screenshot: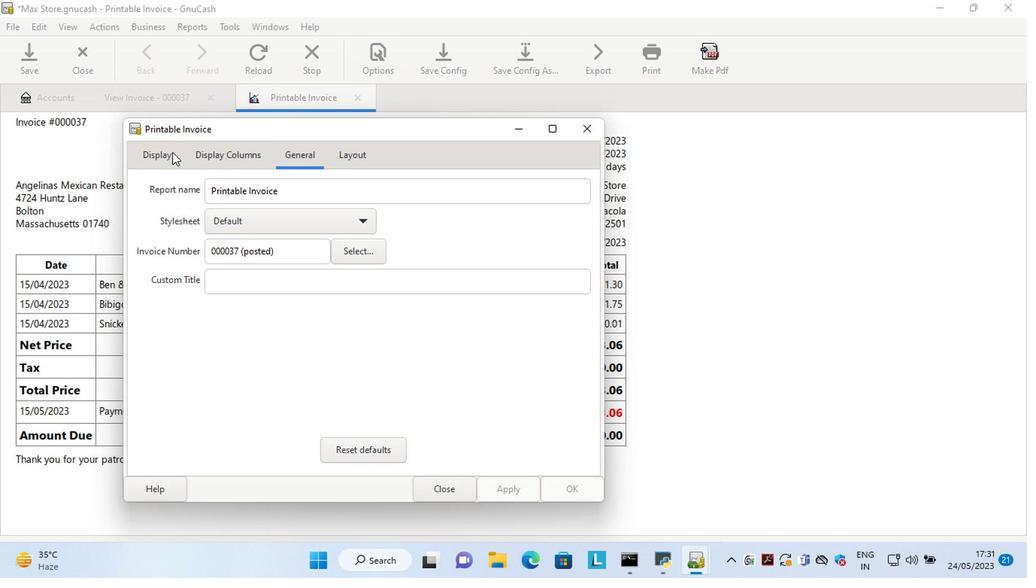 
Action: Mouse pressed left at (188, 185)
Screenshot: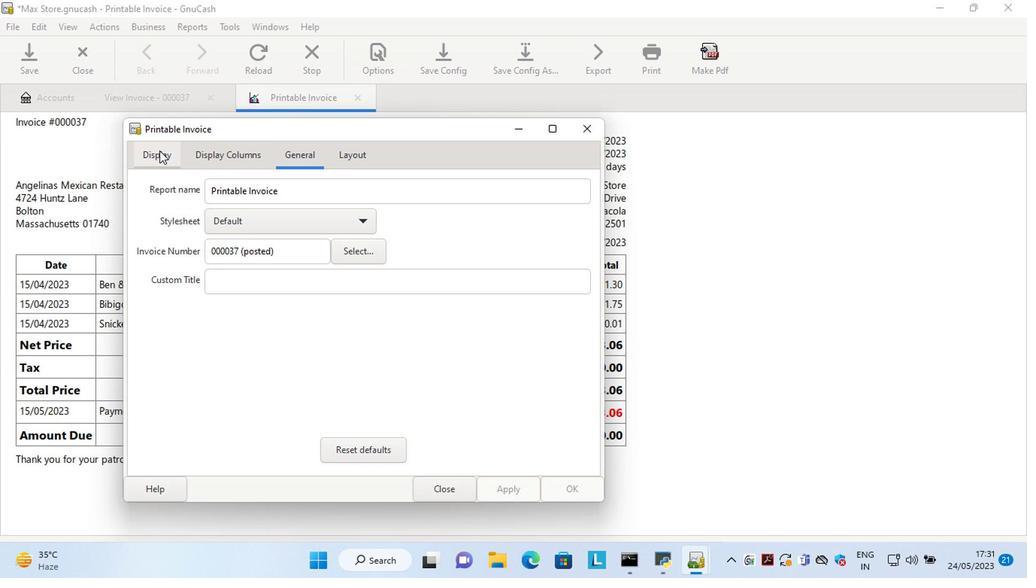 
Action: Mouse moved to (262, 311)
Screenshot: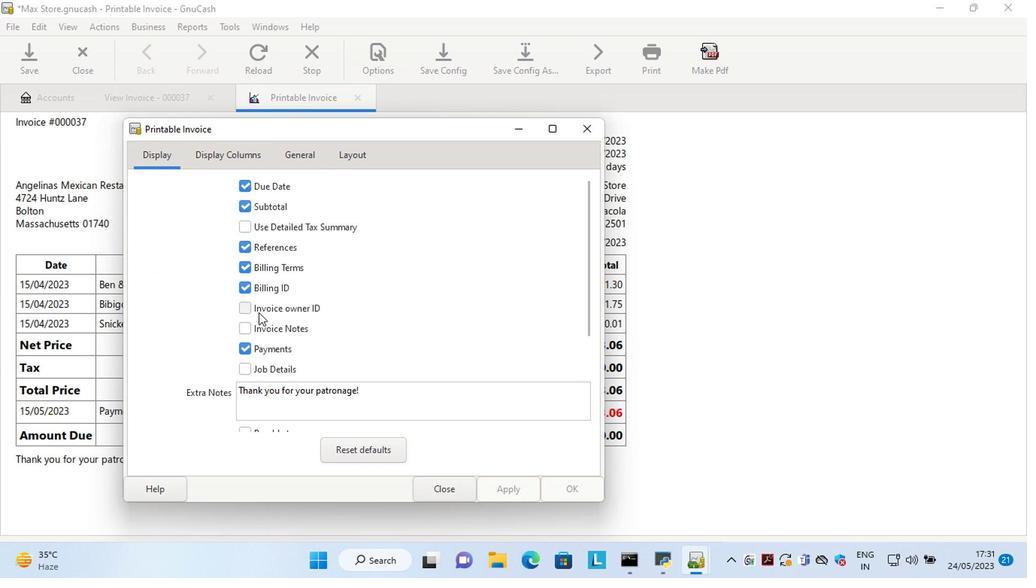 
Action: Mouse pressed left at (262, 311)
Screenshot: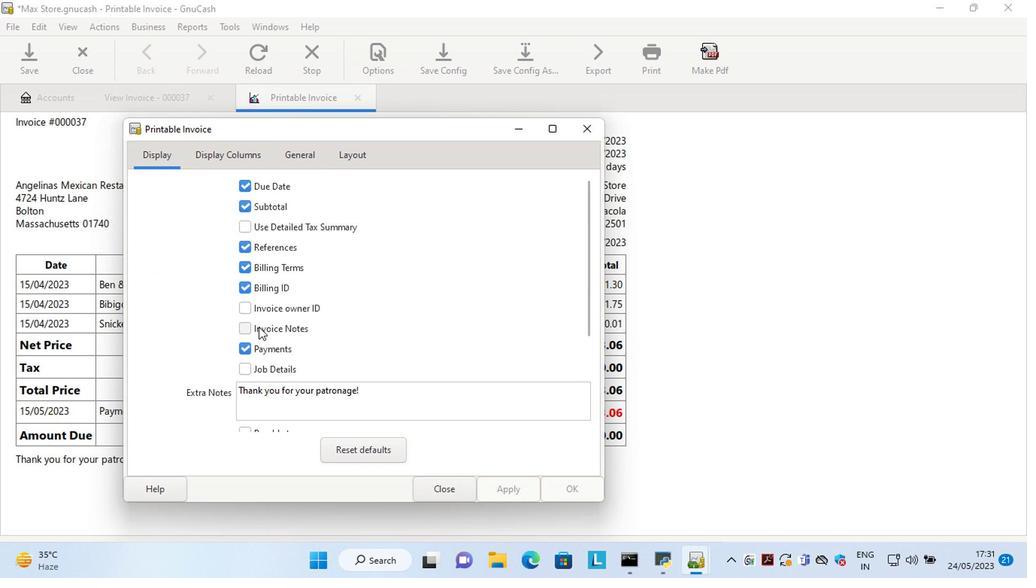 
Action: Mouse moved to (440, 425)
Screenshot: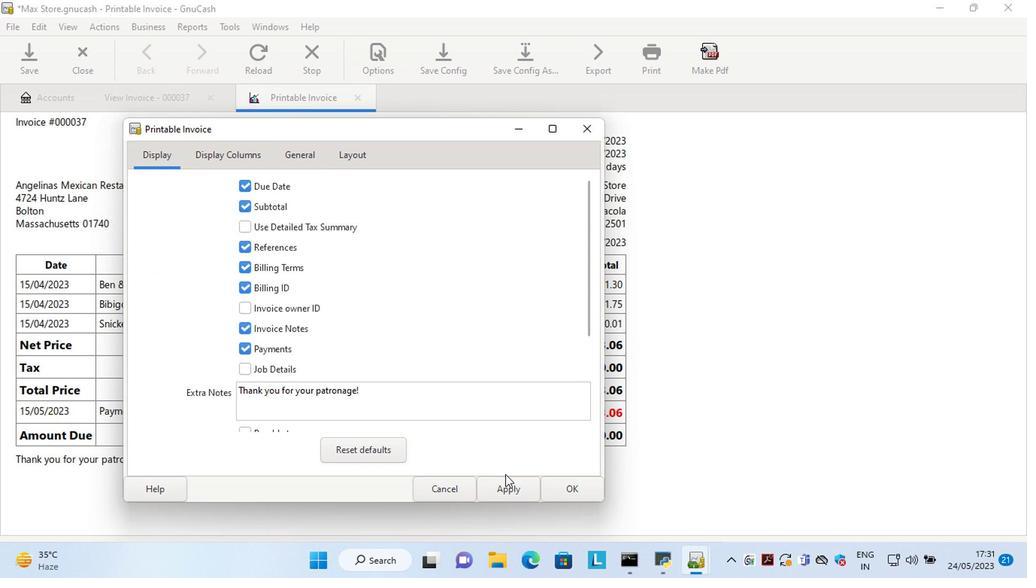 
Action: Mouse pressed left at (440, 425)
Screenshot: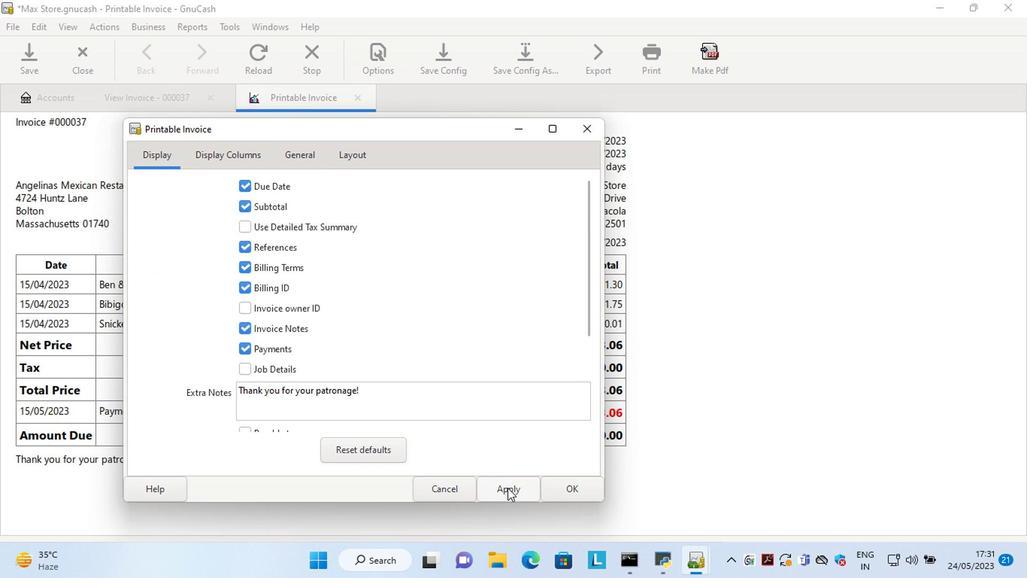 
Action: Mouse moved to (404, 426)
Screenshot: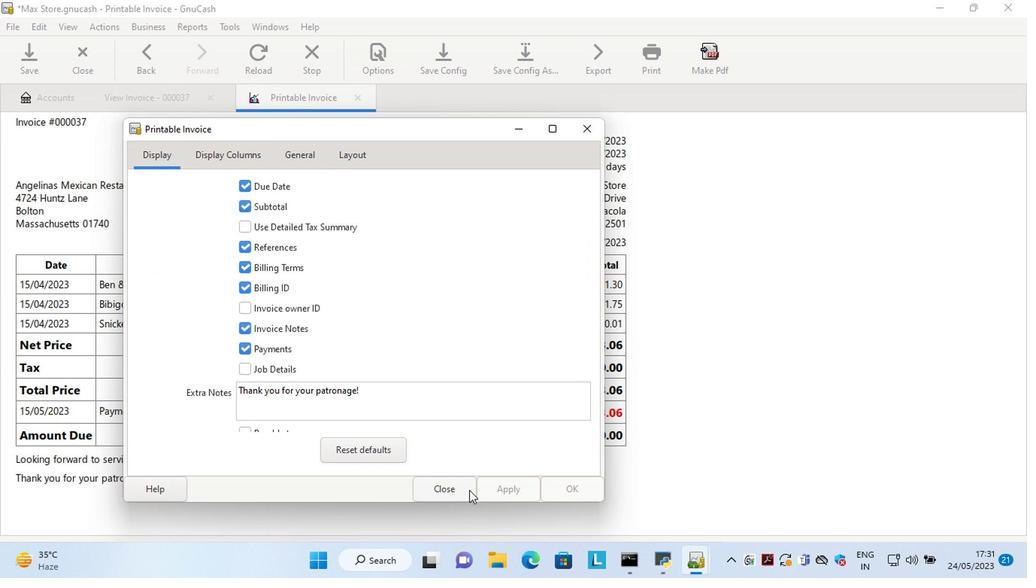 
Action: Mouse pressed left at (404, 426)
Screenshot: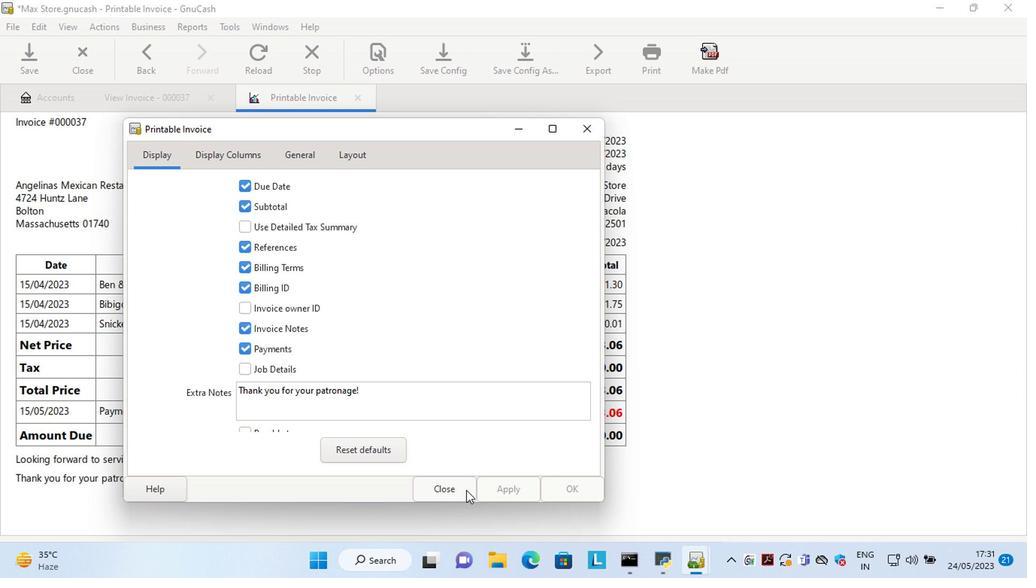 
Action: Mouse moved to (388, 365)
Screenshot: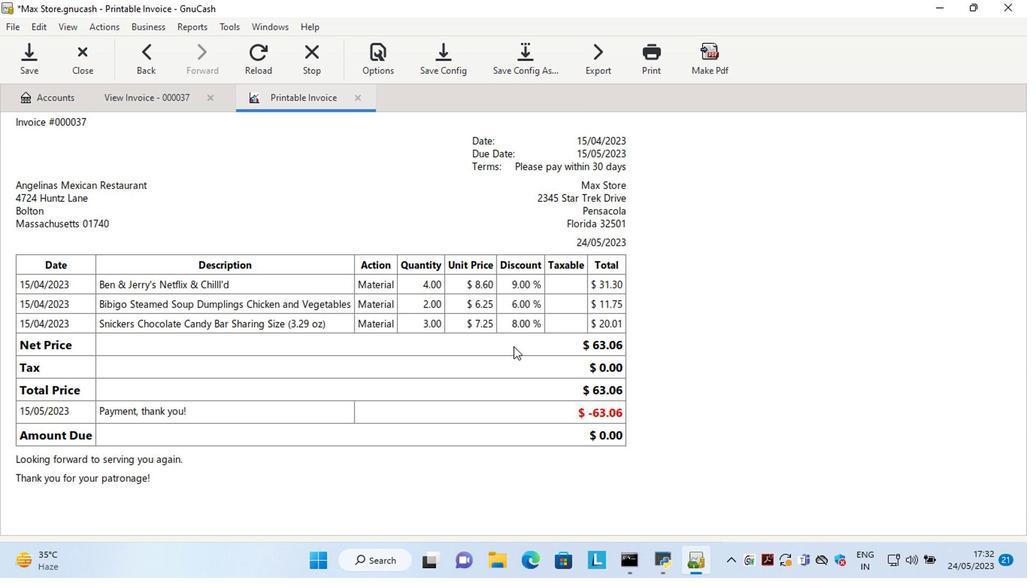 
